 Task: Look for space in Jīnd, India from 9th June, 2023 to 16th June, 2023 for 2 adults in price range Rs.8000 to Rs.16000. Place can be entire place with 2 bedrooms having 2 beds and 1 bathroom. Property type can be house, flat, guest house. Booking option can be shelf check-in. Required host language is English.
Action: Mouse moved to (484, 127)
Screenshot: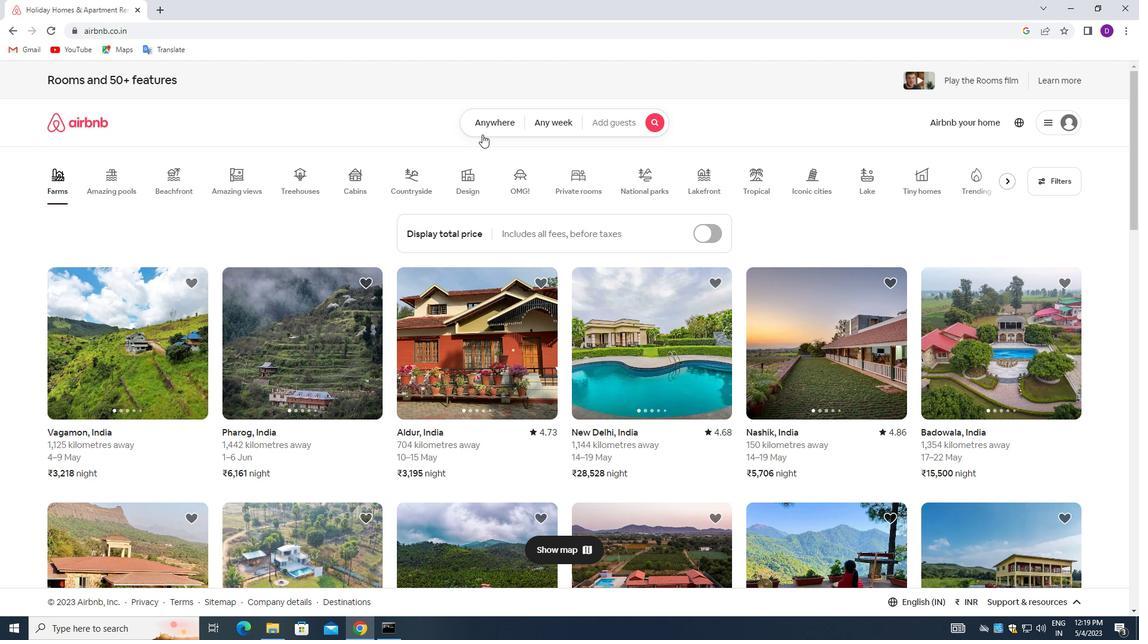 
Action: Mouse pressed left at (484, 127)
Screenshot: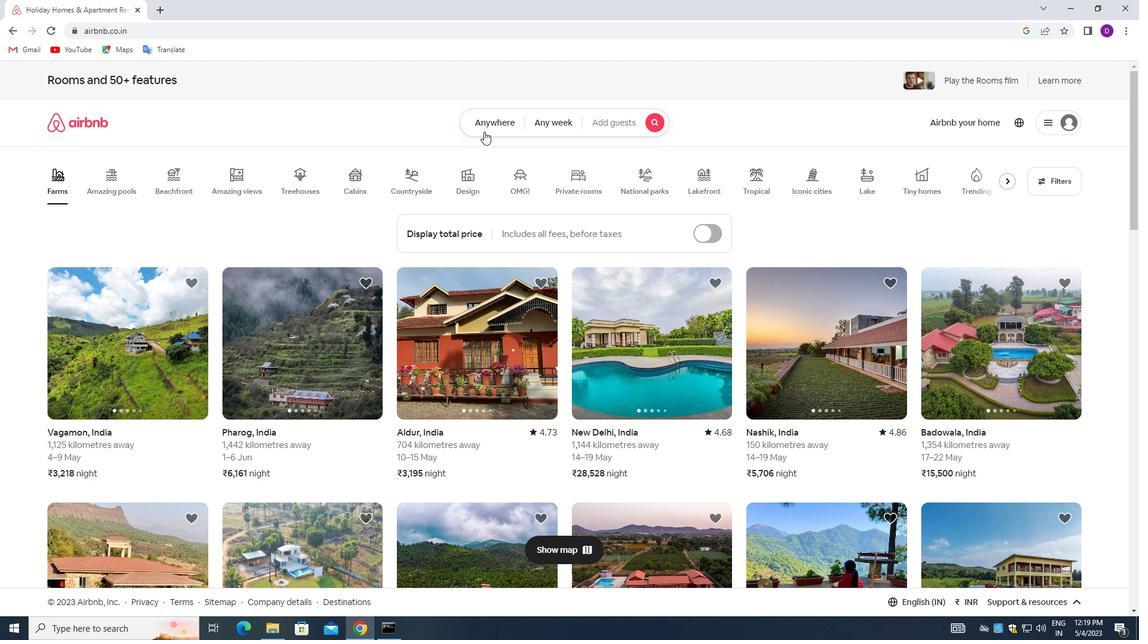 
Action: Mouse moved to (429, 170)
Screenshot: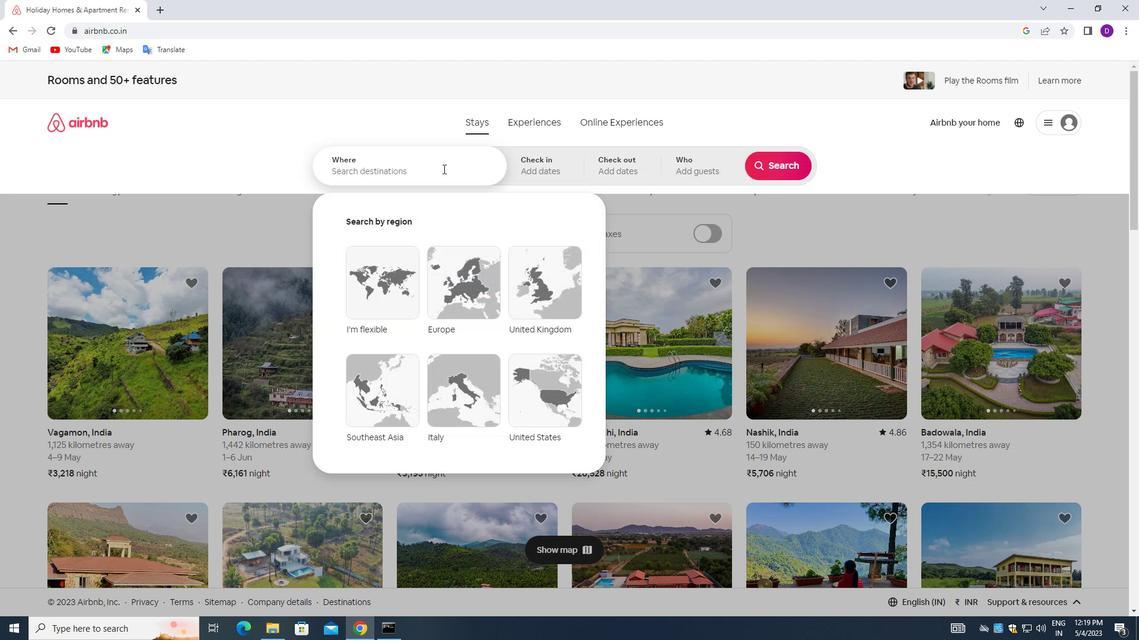 
Action: Mouse pressed left at (429, 170)
Screenshot: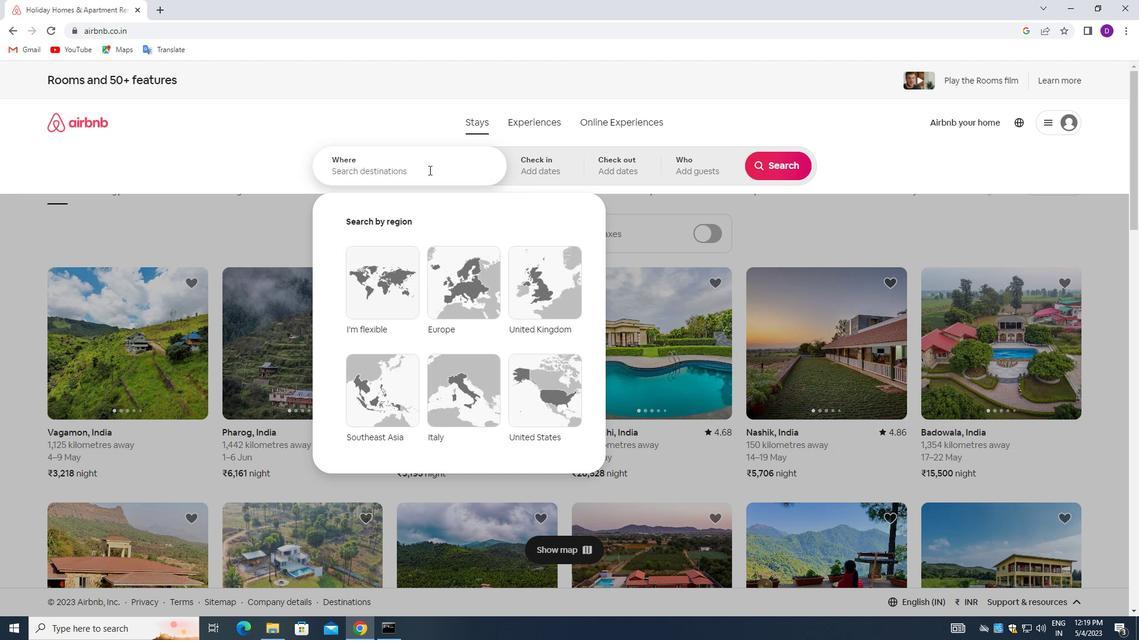 
Action: Mouse moved to (239, 147)
Screenshot: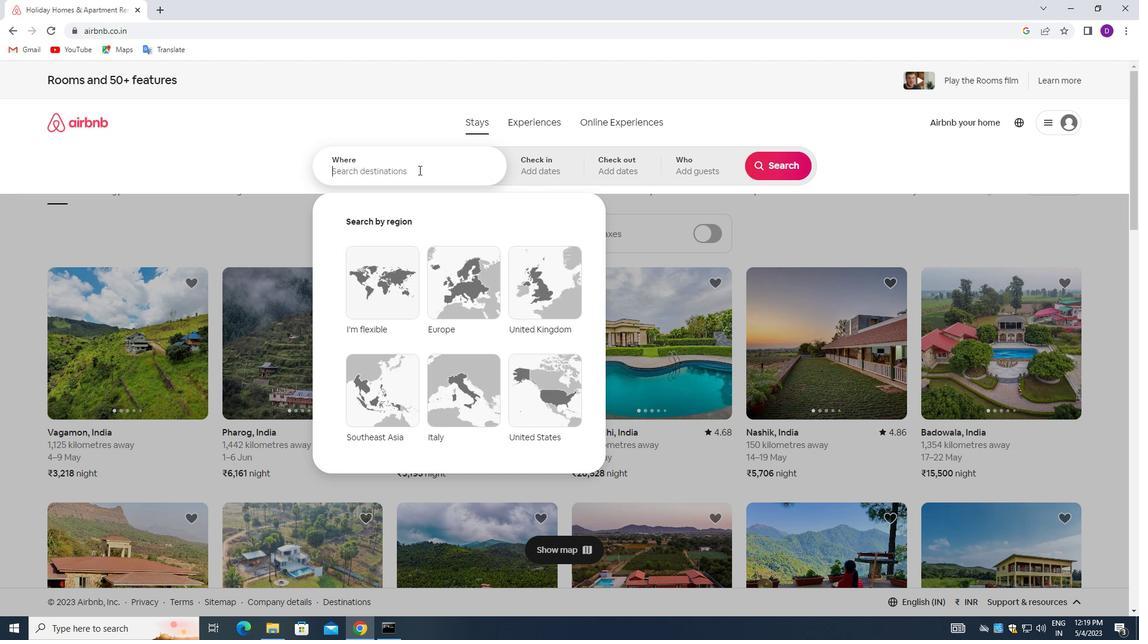 
Action: Key pressed <Key.shift>JIND,<Key.space><Key.shift>INDIA<Key.enter>
Screenshot: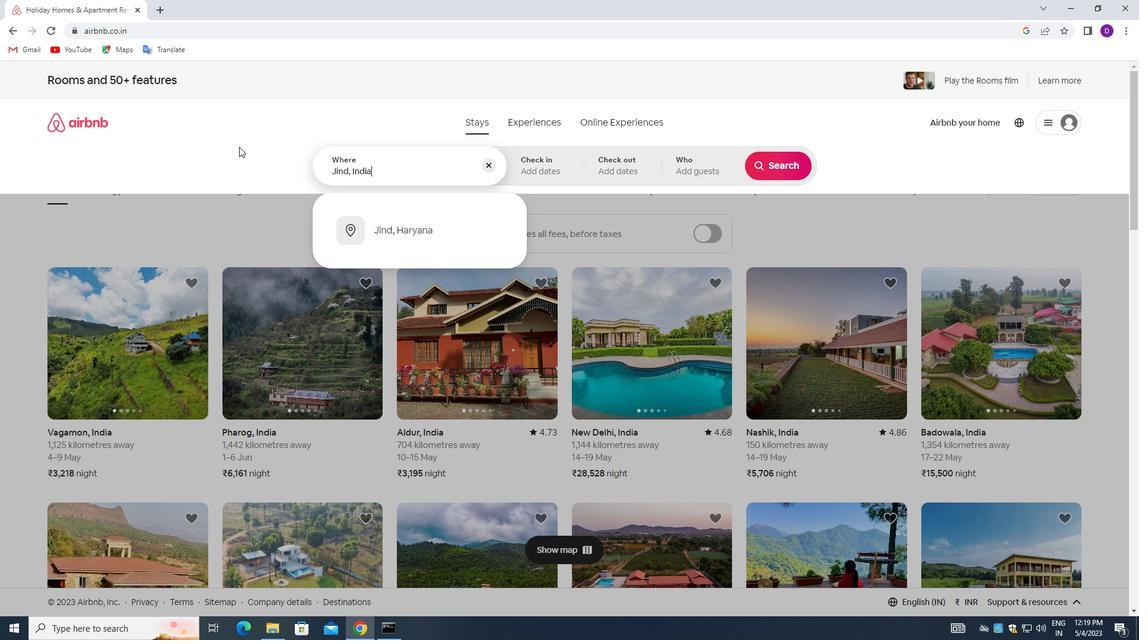 
Action: Mouse moved to (729, 332)
Screenshot: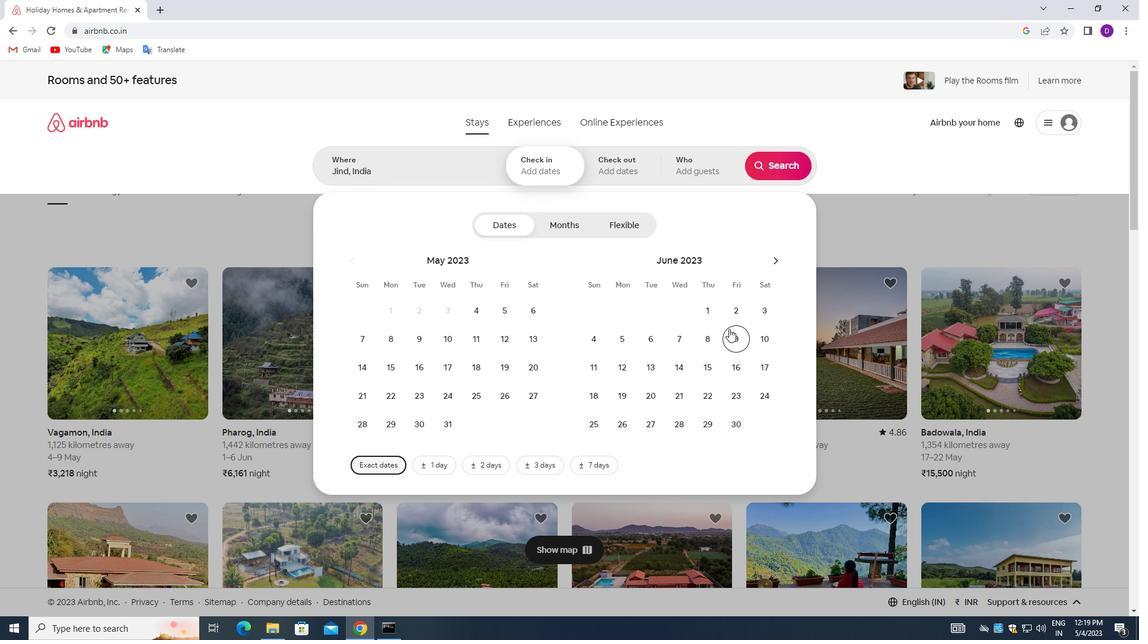 
Action: Mouse pressed left at (729, 332)
Screenshot: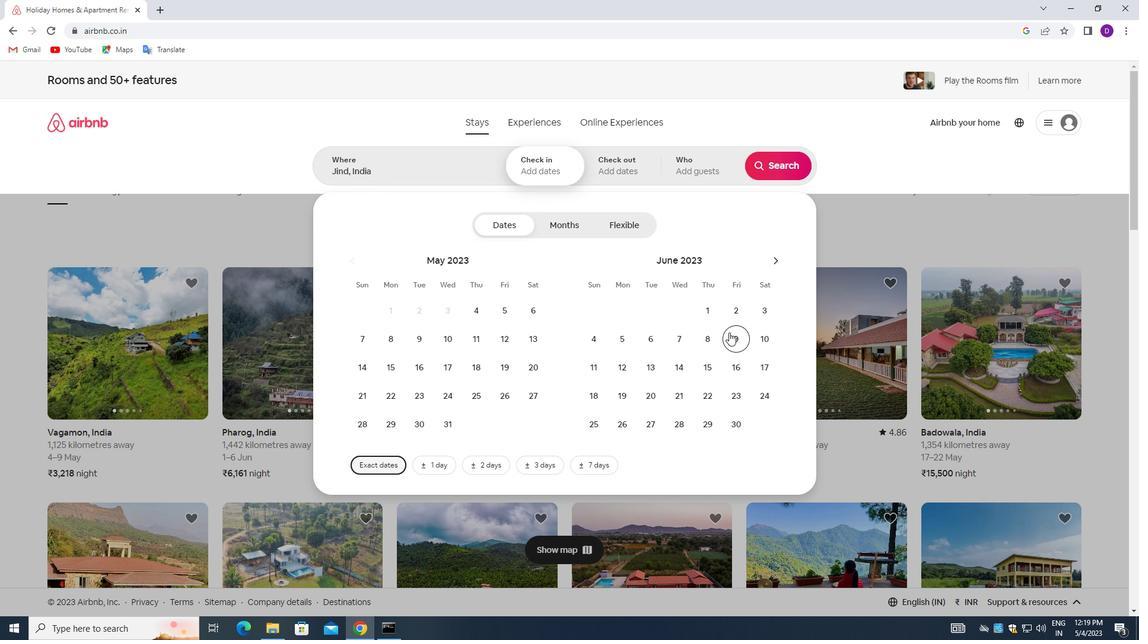 
Action: Mouse moved to (734, 361)
Screenshot: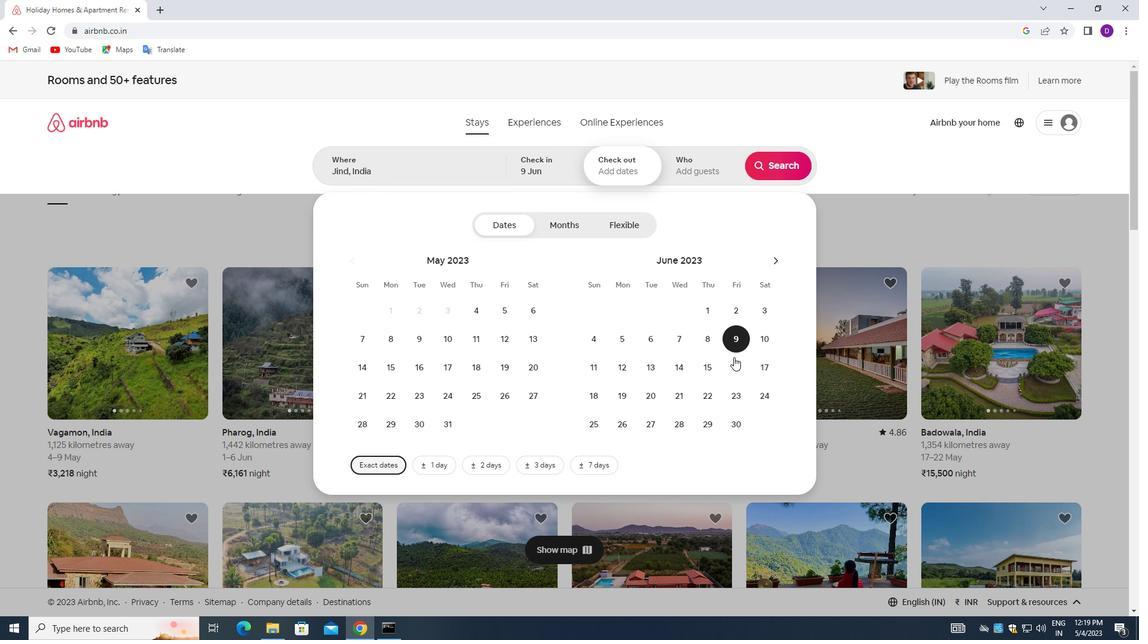 
Action: Mouse pressed left at (734, 361)
Screenshot: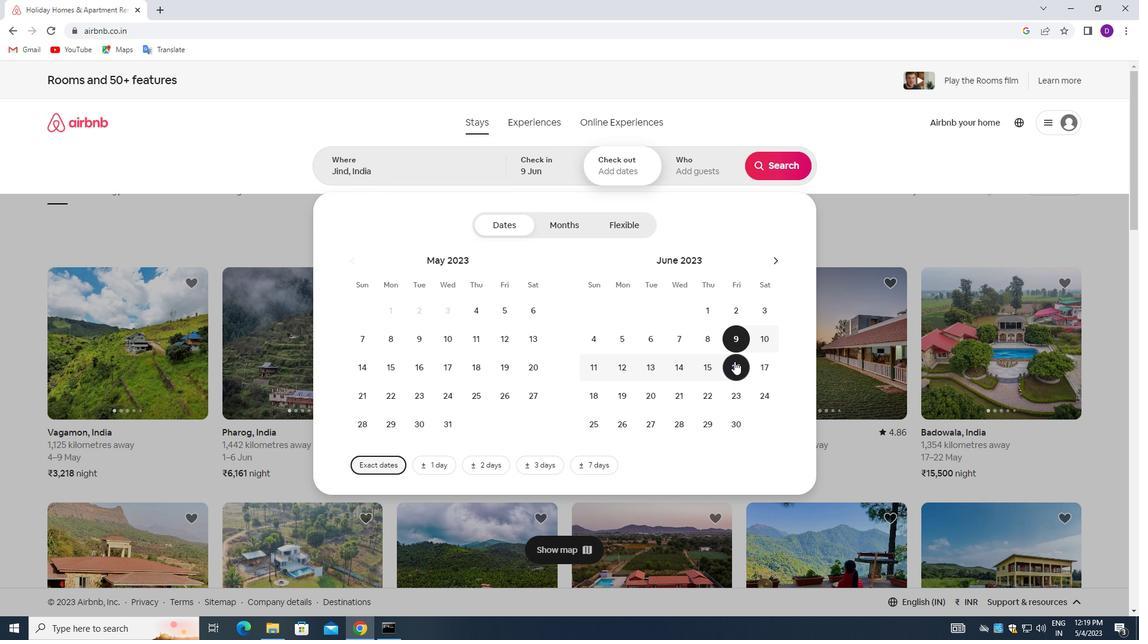 
Action: Mouse moved to (683, 166)
Screenshot: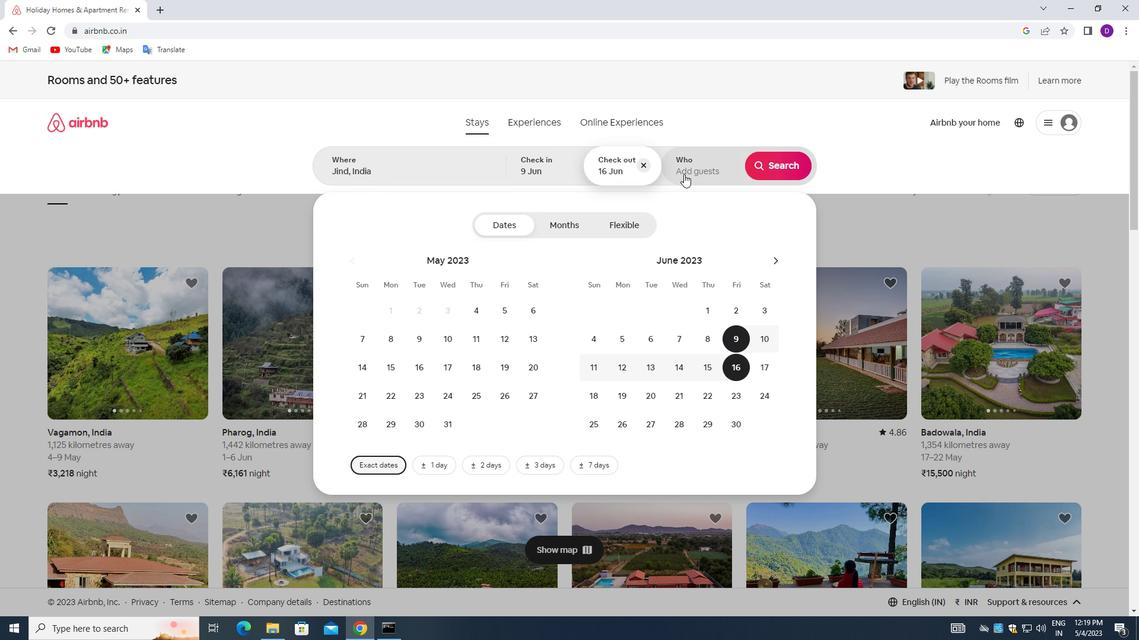 
Action: Mouse pressed left at (683, 166)
Screenshot: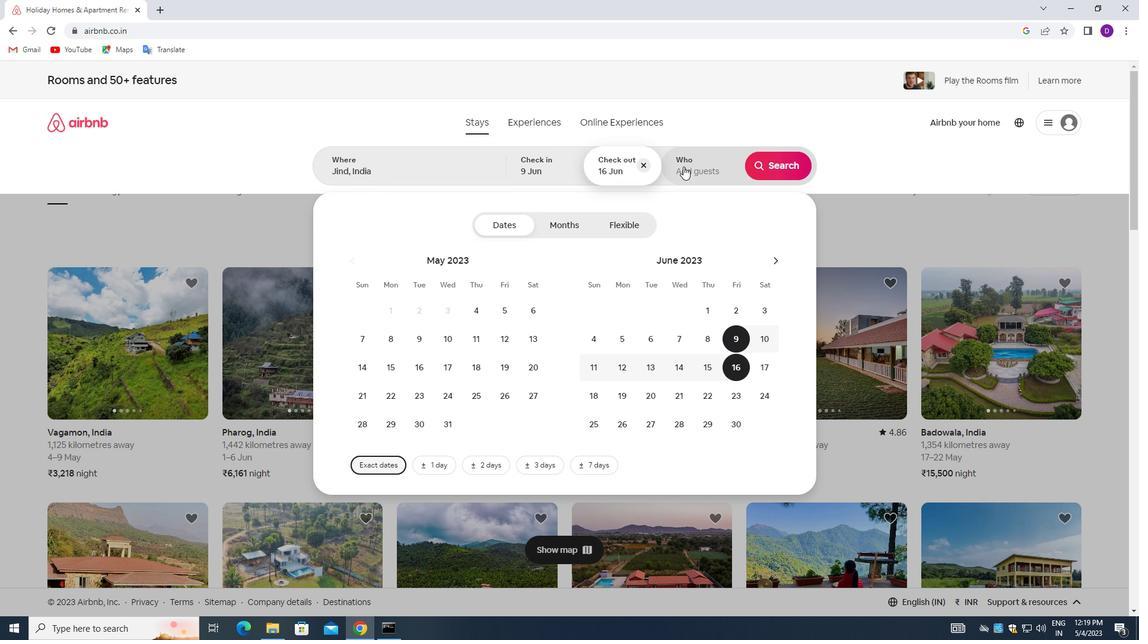 
Action: Mouse moved to (782, 230)
Screenshot: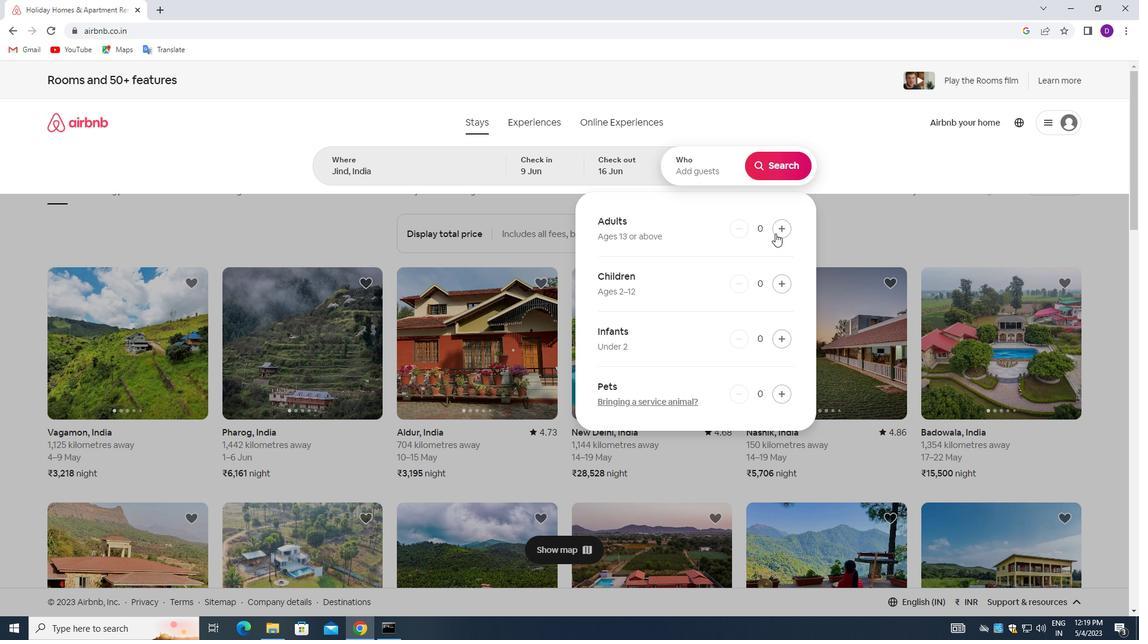 
Action: Mouse pressed left at (782, 230)
Screenshot: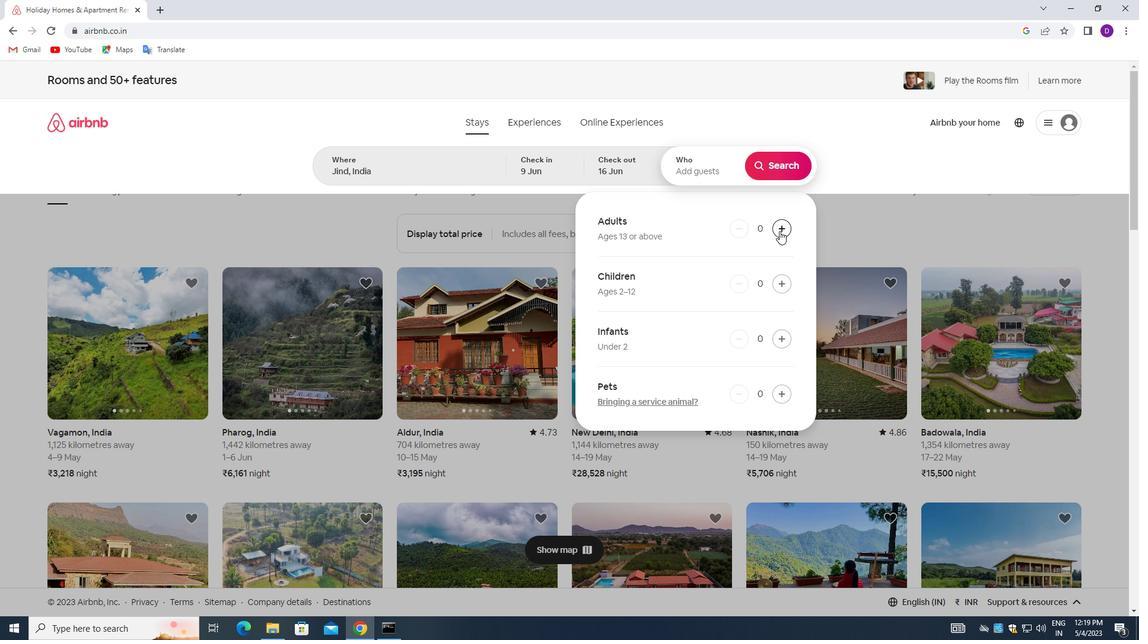 
Action: Mouse pressed left at (782, 230)
Screenshot: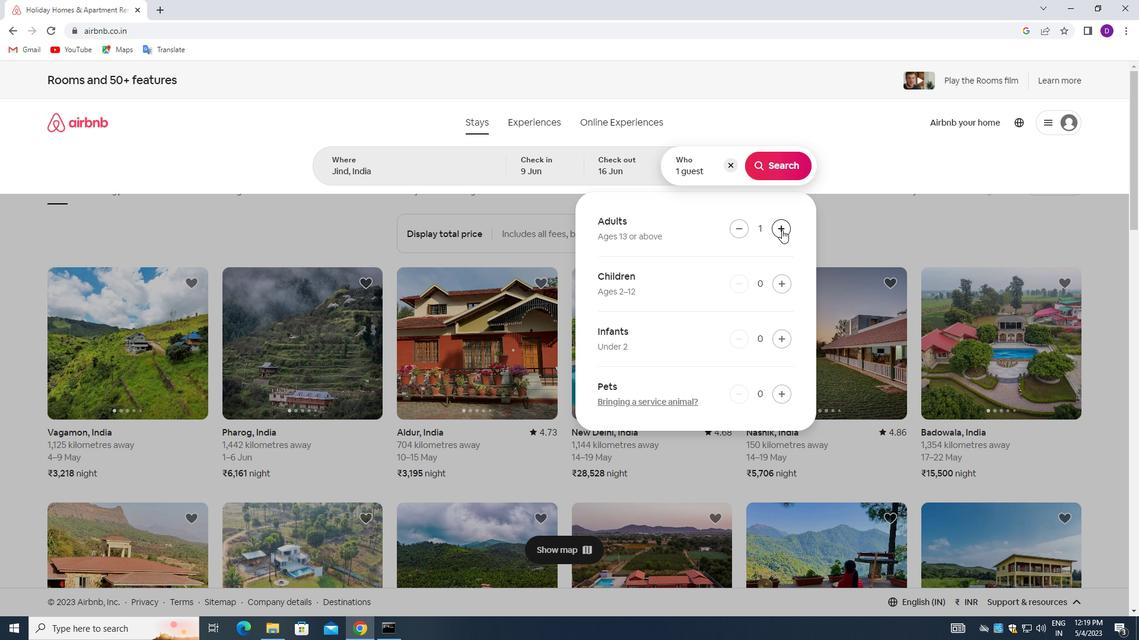 
Action: Mouse moved to (782, 168)
Screenshot: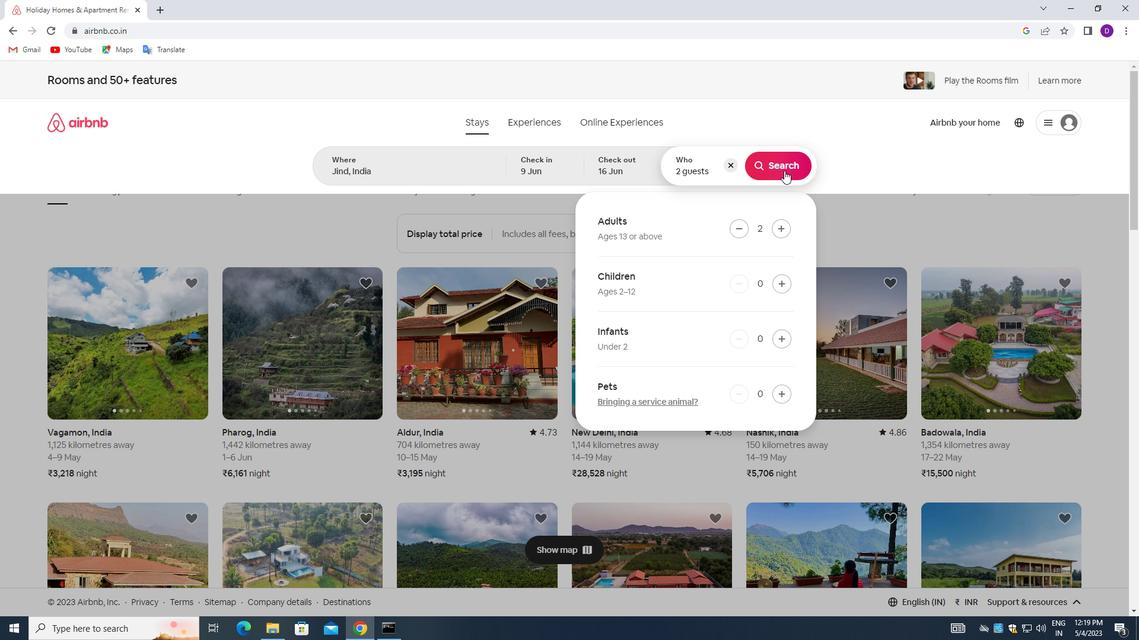 
Action: Mouse pressed left at (782, 168)
Screenshot: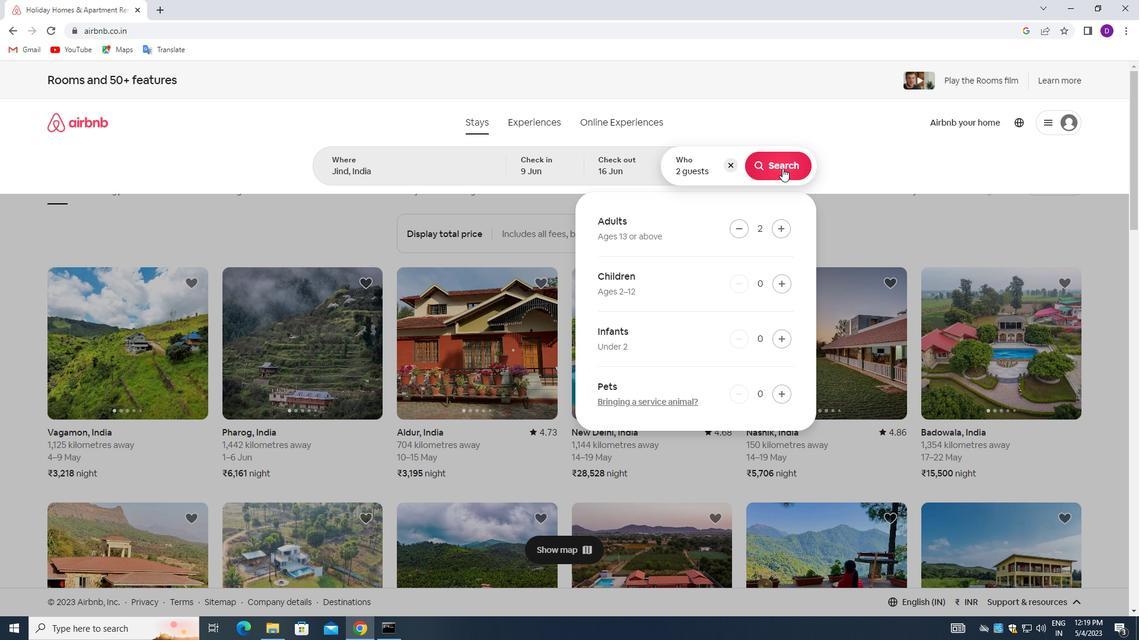 
Action: Mouse moved to (1073, 134)
Screenshot: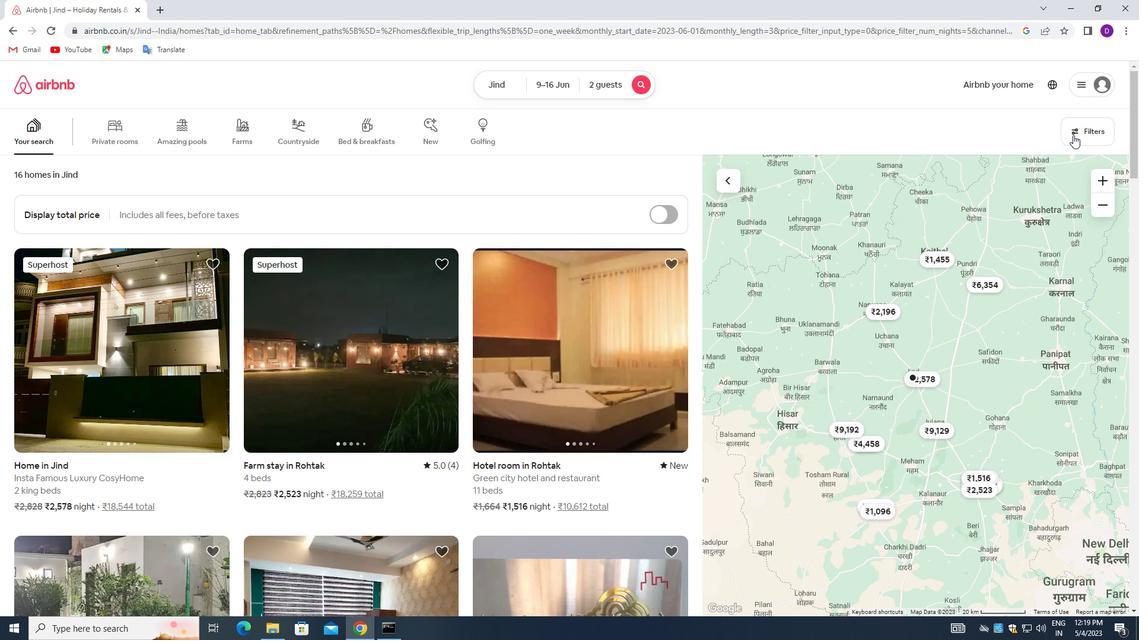 
Action: Mouse pressed left at (1073, 134)
Screenshot: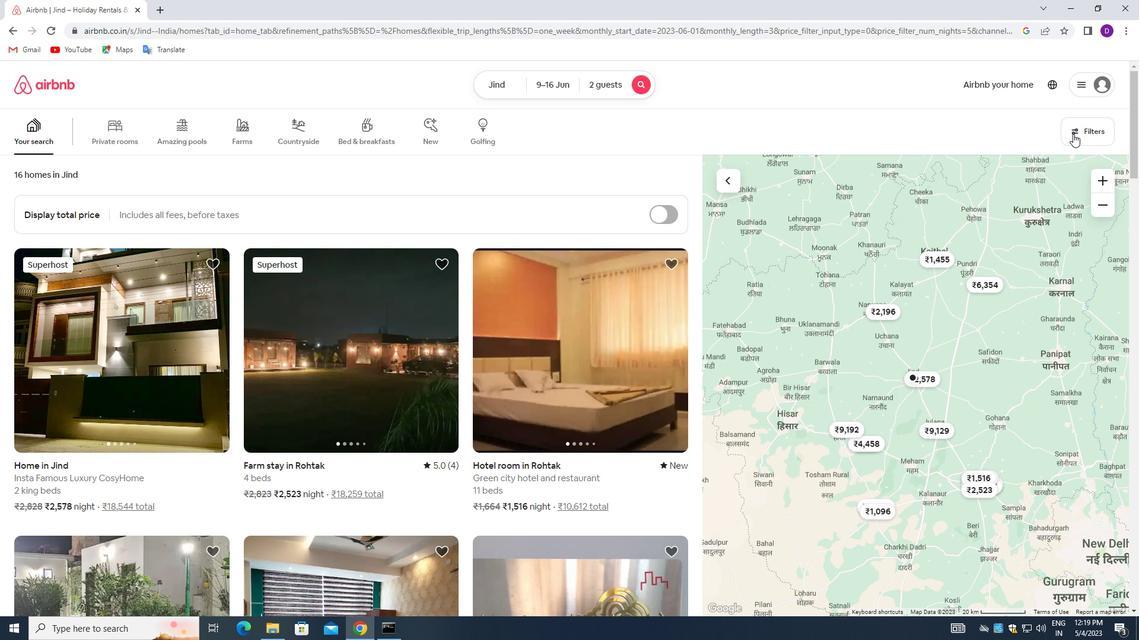 
Action: Mouse moved to (414, 283)
Screenshot: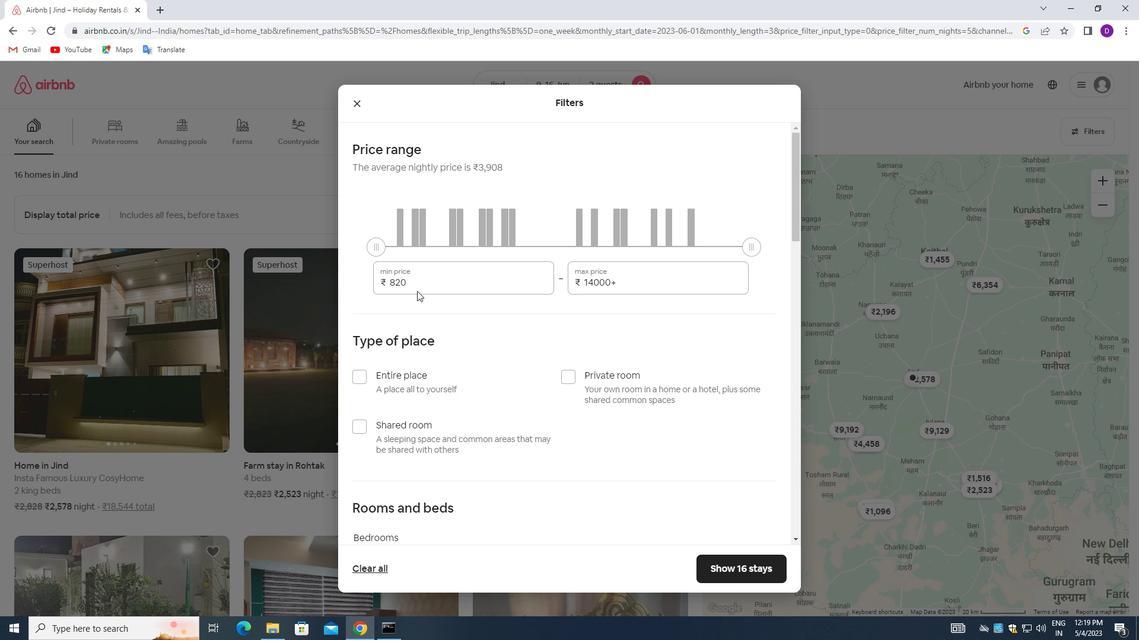 
Action: Mouse pressed left at (414, 283)
Screenshot: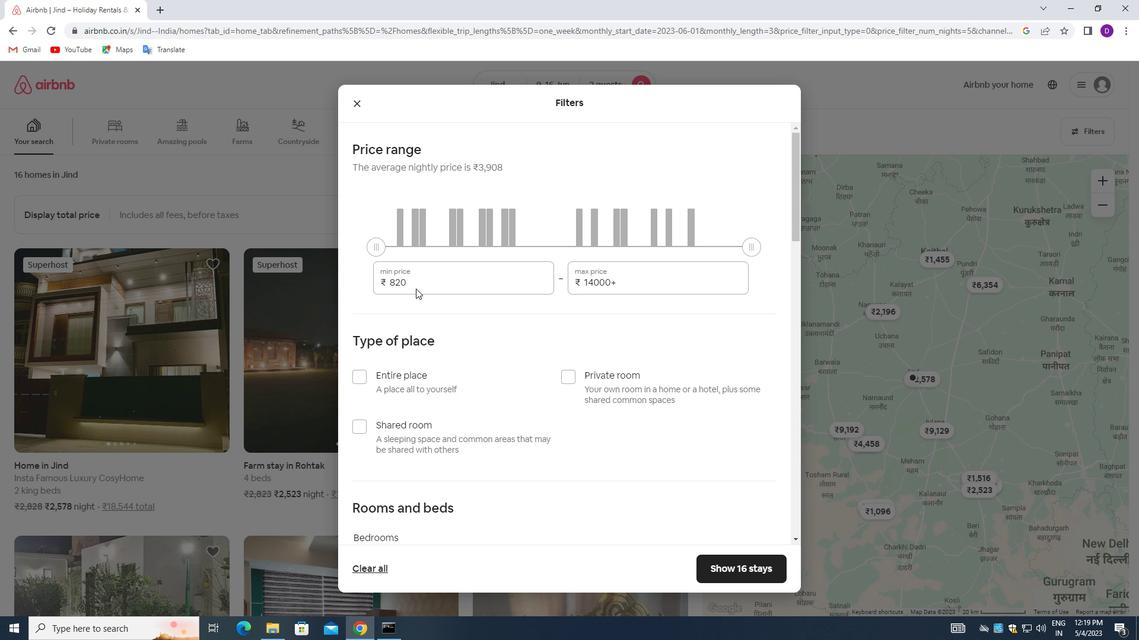 
Action: Mouse pressed left at (414, 283)
Screenshot: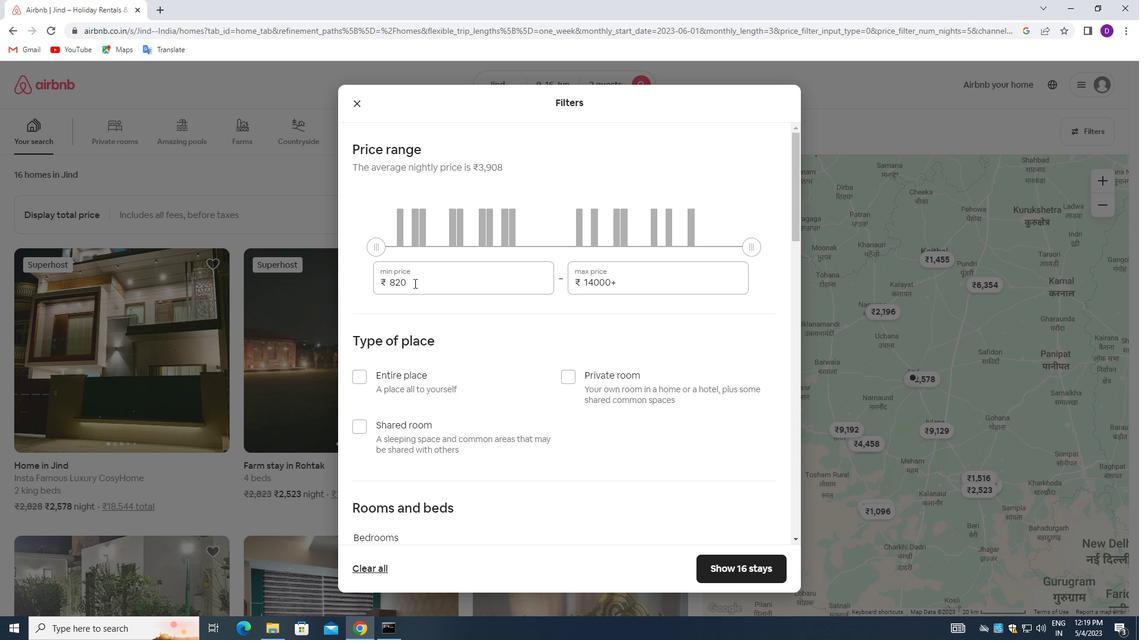 
Action: Mouse moved to (414, 283)
Screenshot: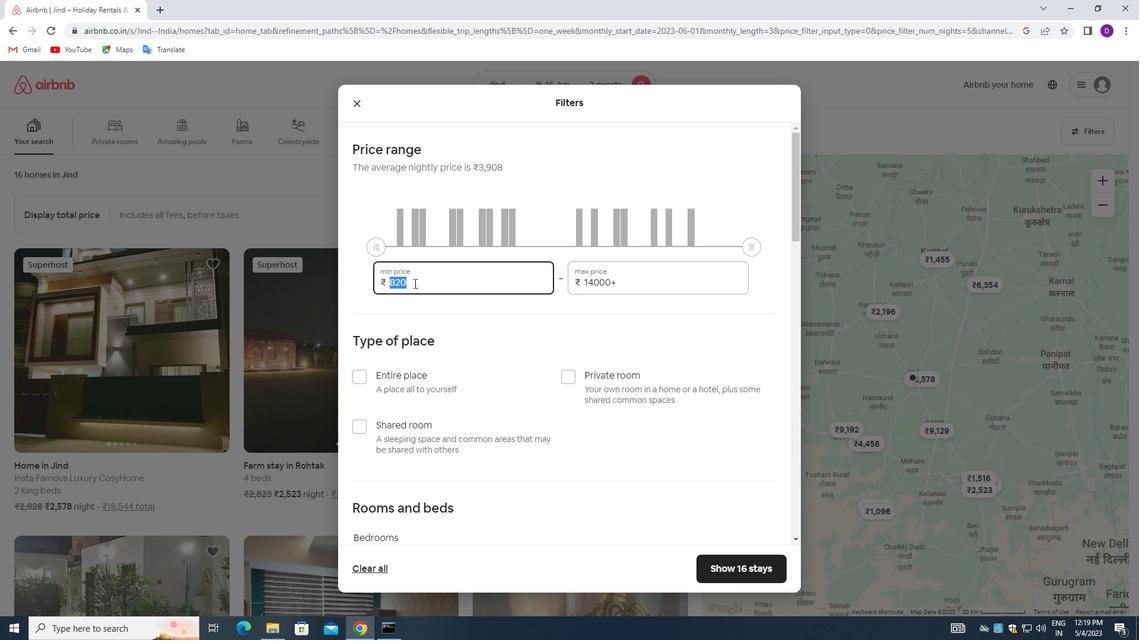 
Action: Key pressed 8000<Key.tab>16000
Screenshot: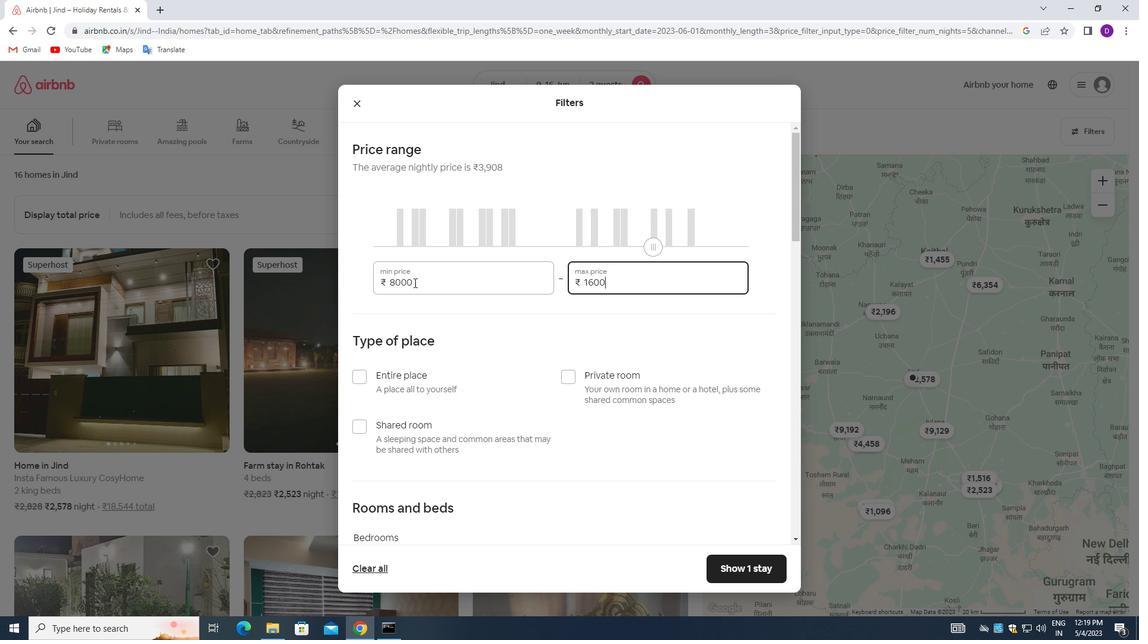 
Action: Mouse moved to (360, 373)
Screenshot: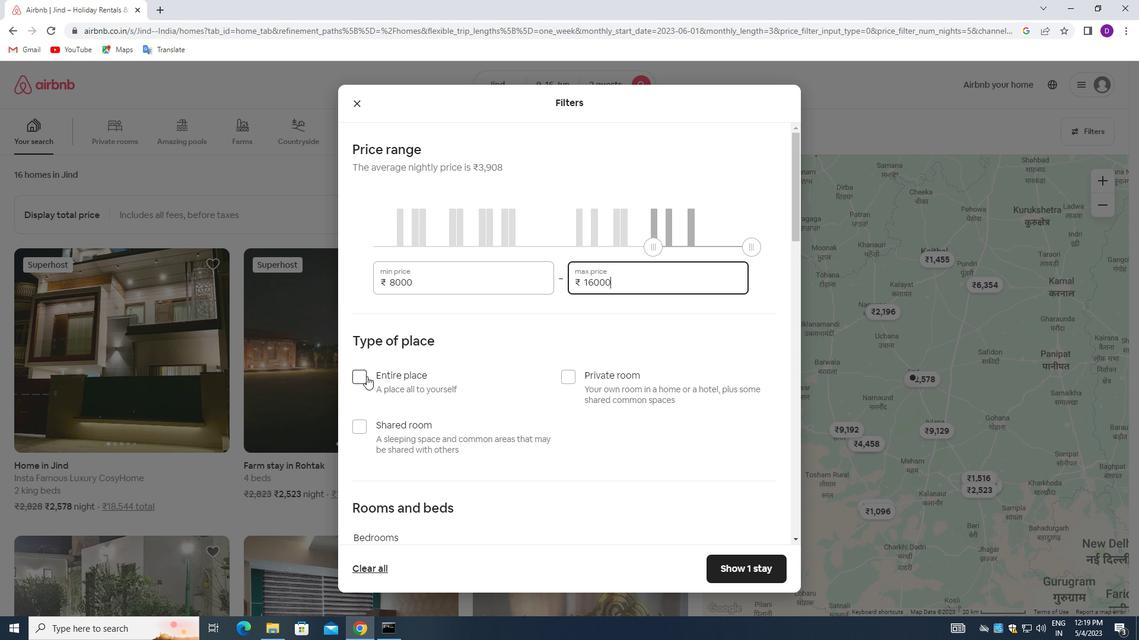 
Action: Mouse pressed left at (360, 373)
Screenshot: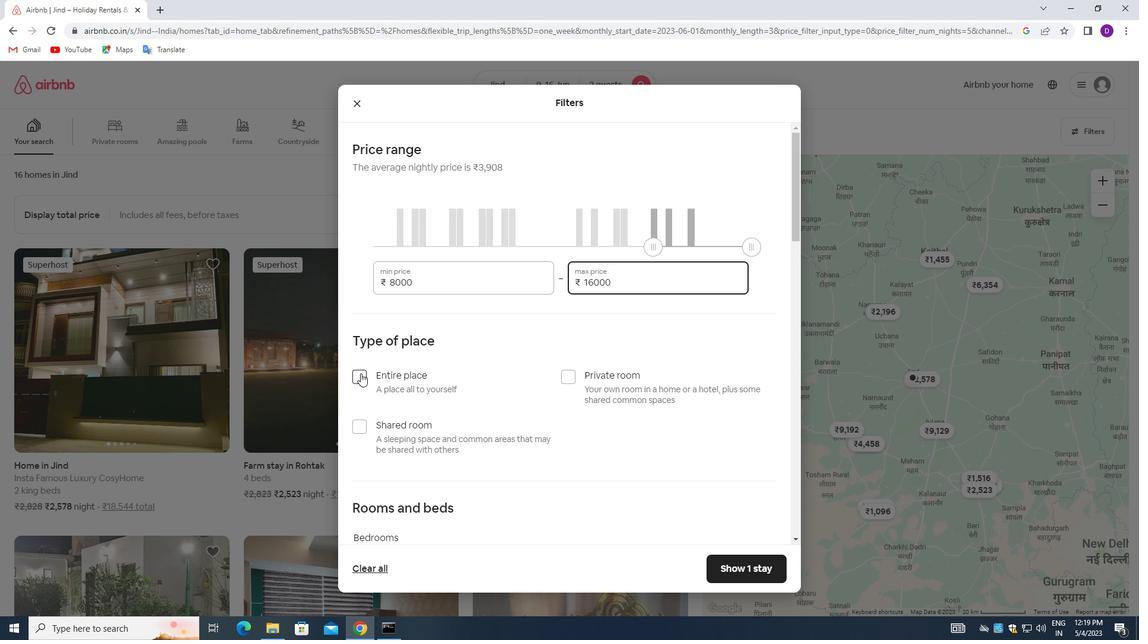 
Action: Mouse moved to (468, 377)
Screenshot: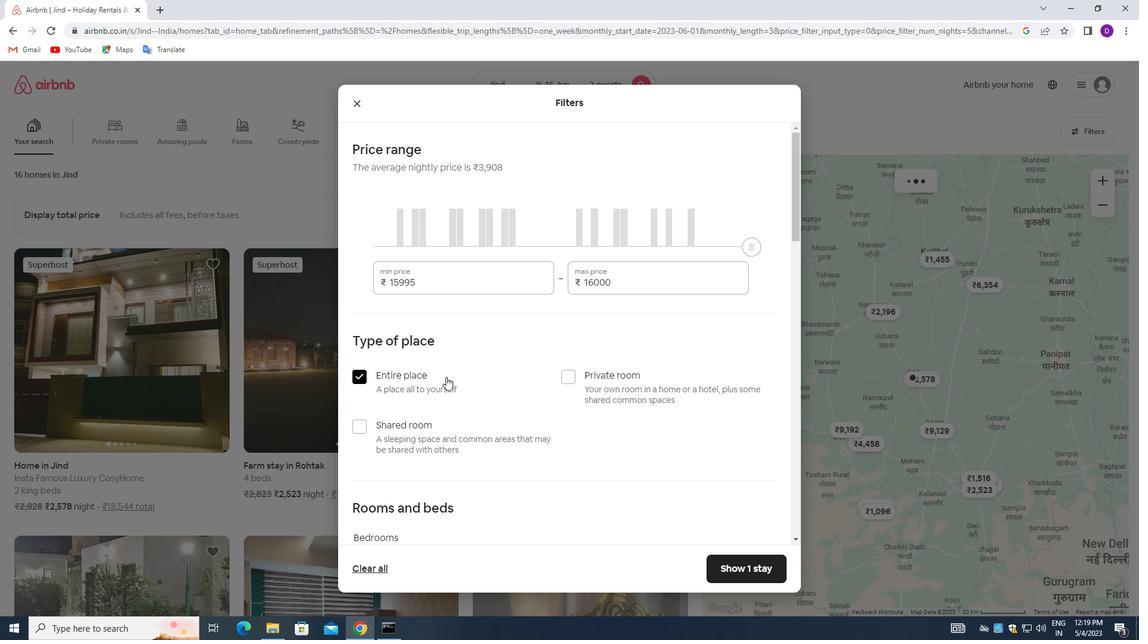 
Action: Mouse scrolled (468, 376) with delta (0, 0)
Screenshot: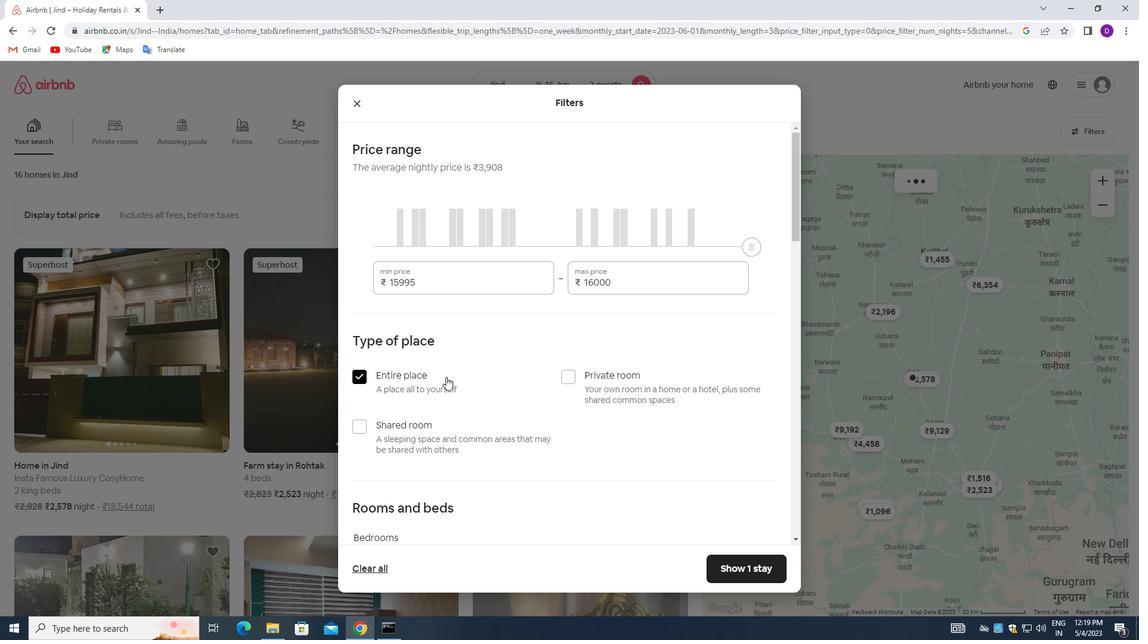 
Action: Mouse scrolled (468, 376) with delta (0, 0)
Screenshot: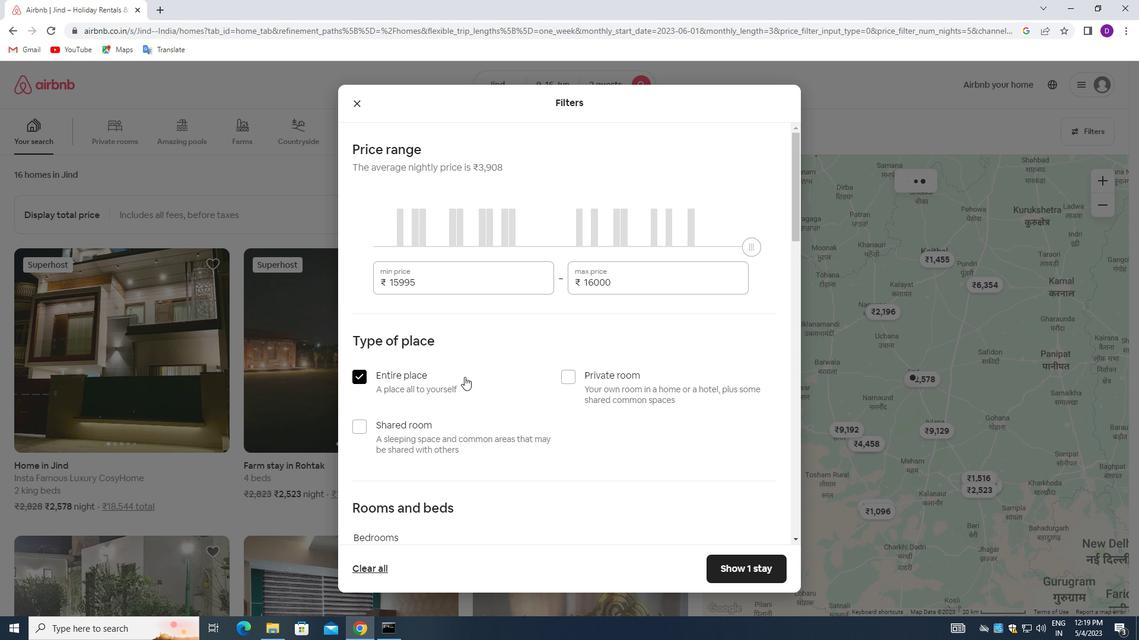 
Action: Mouse moved to (468, 378)
Screenshot: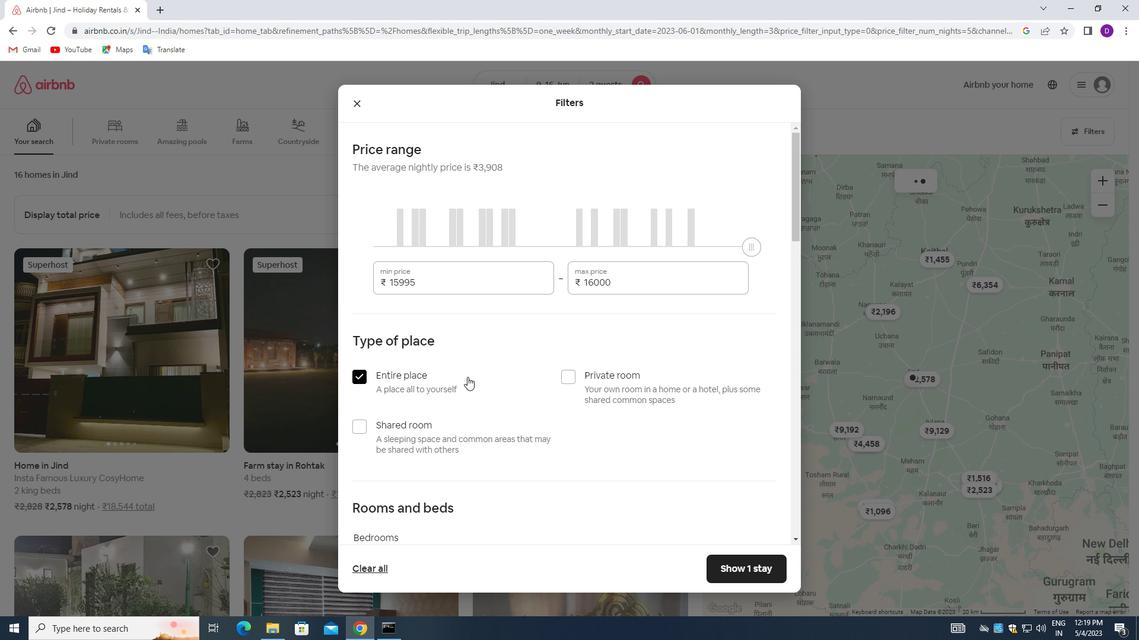 
Action: Mouse scrolled (468, 377) with delta (0, 0)
Screenshot: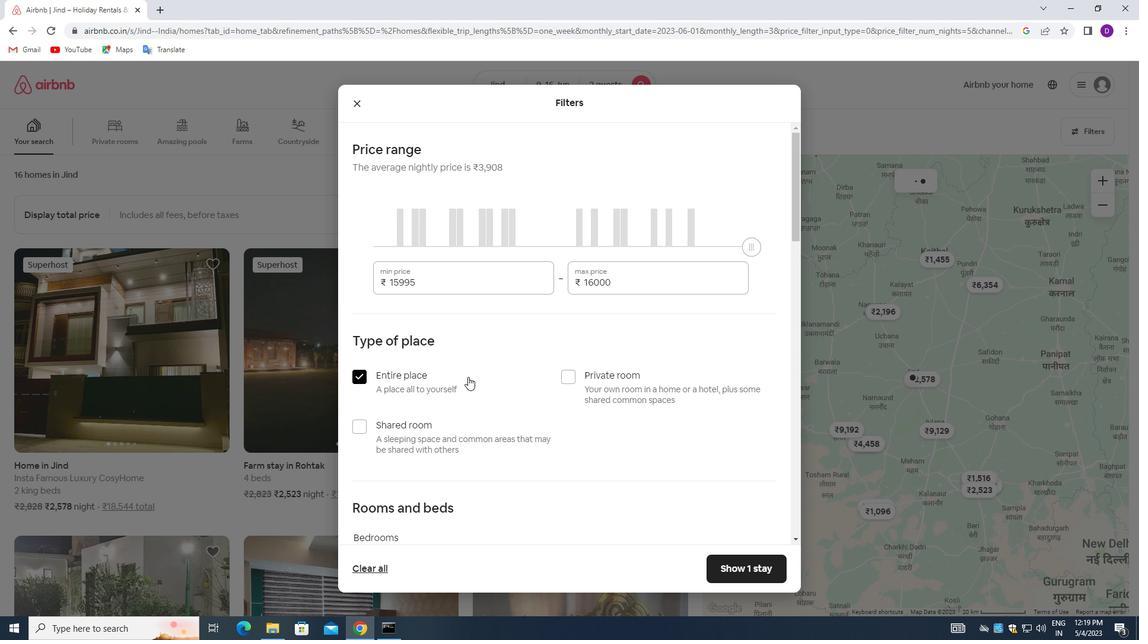 
Action: Mouse scrolled (468, 377) with delta (0, 0)
Screenshot: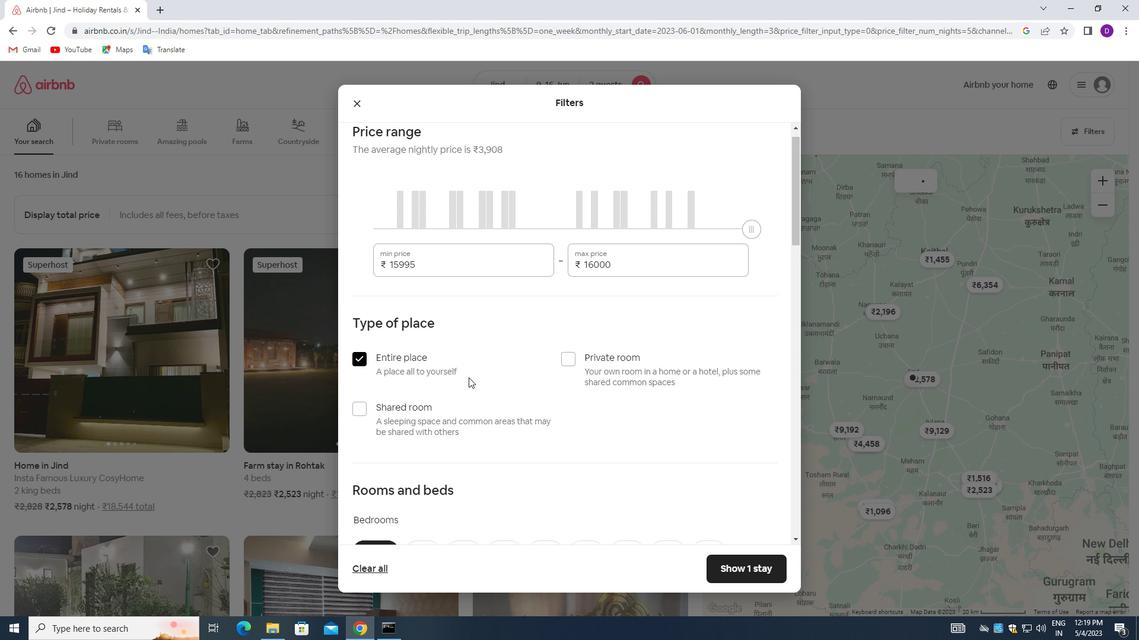
Action: Mouse moved to (465, 379)
Screenshot: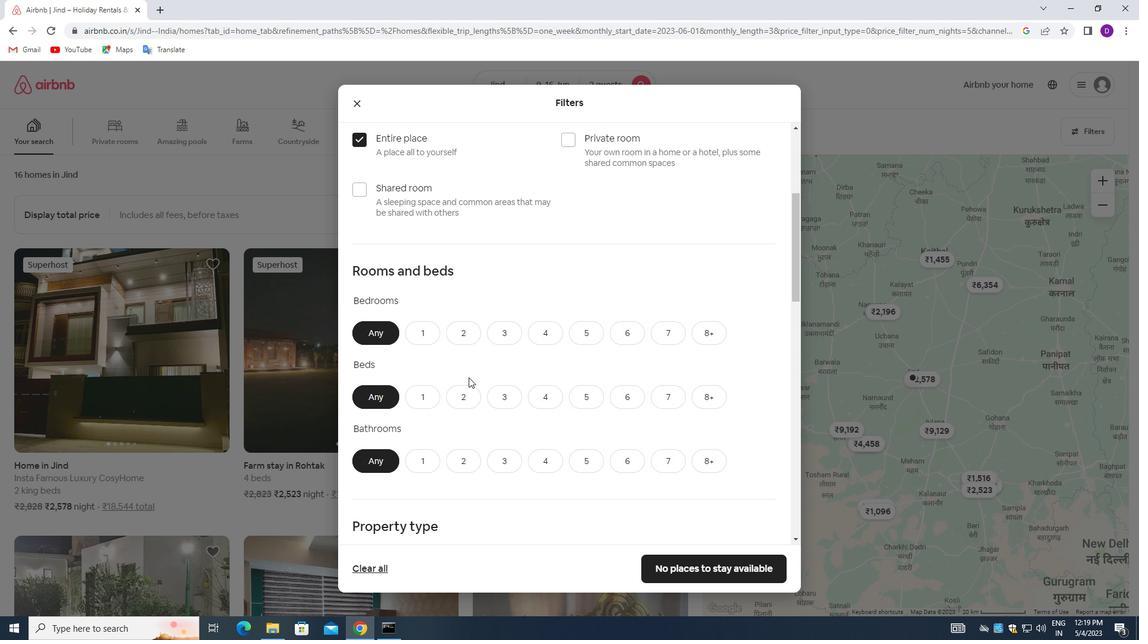 
Action: Mouse scrolled (465, 379) with delta (0, 0)
Screenshot: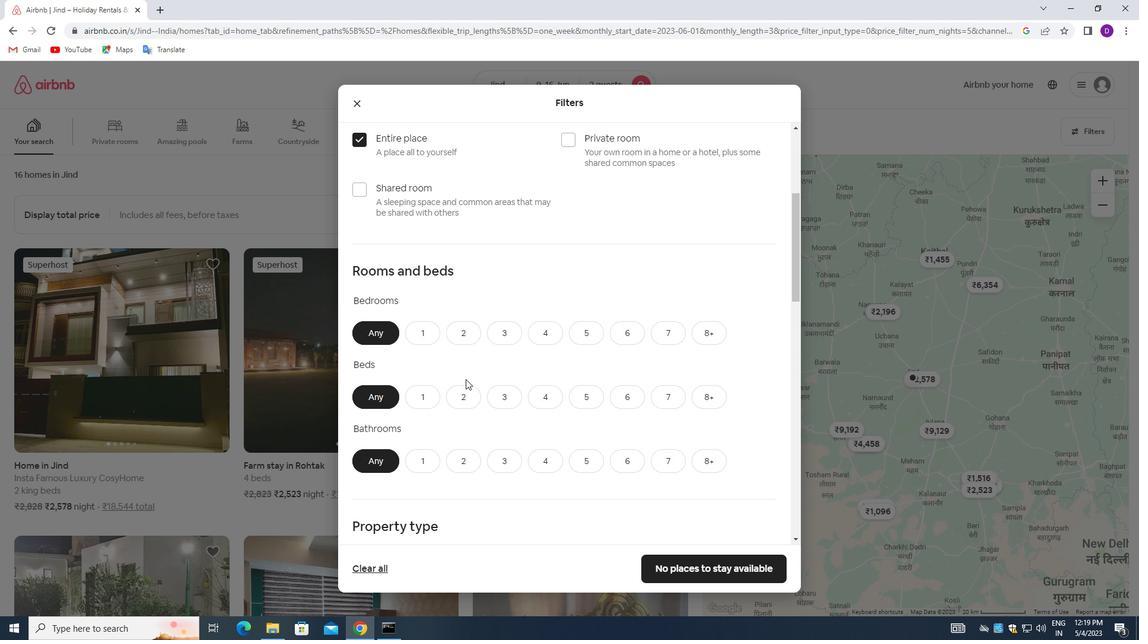 
Action: Mouse moved to (461, 283)
Screenshot: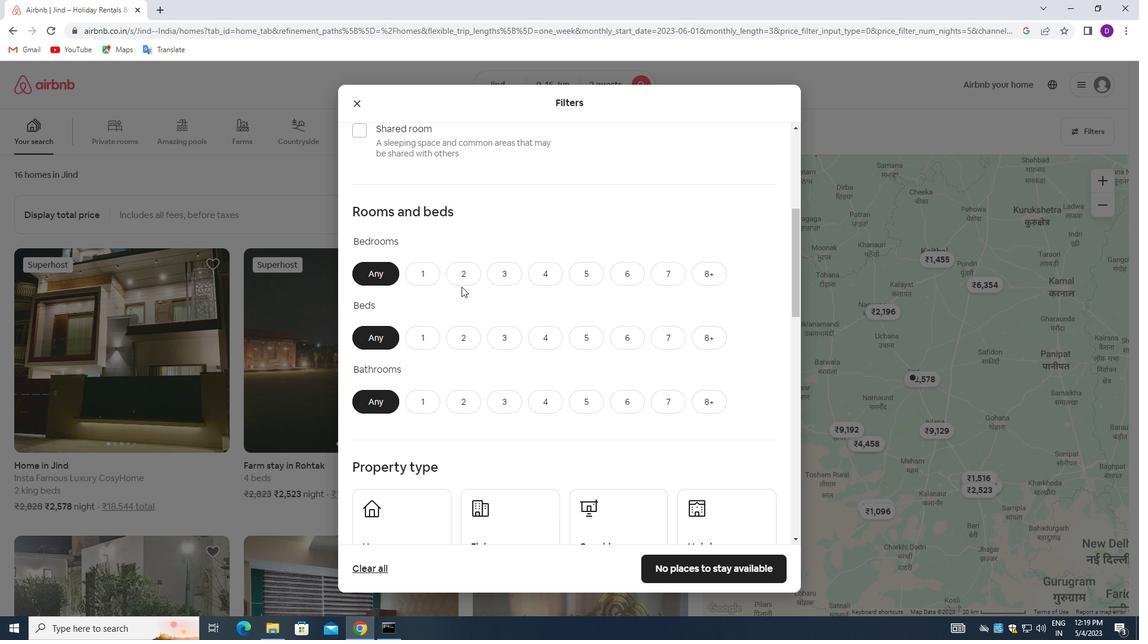
Action: Mouse pressed left at (461, 283)
Screenshot: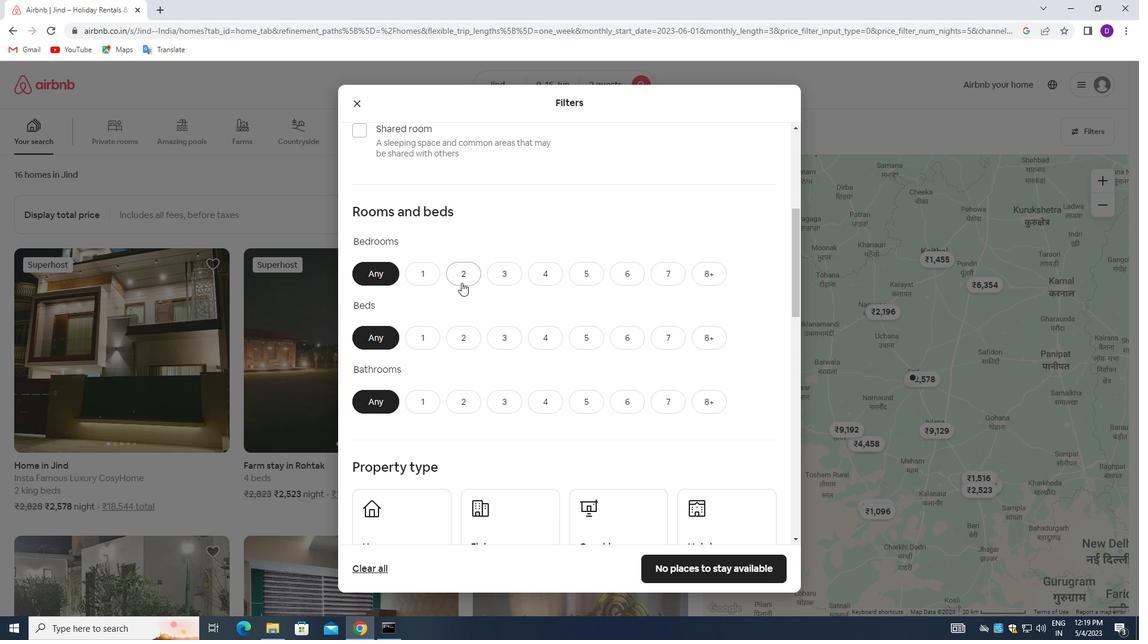 
Action: Mouse moved to (461, 330)
Screenshot: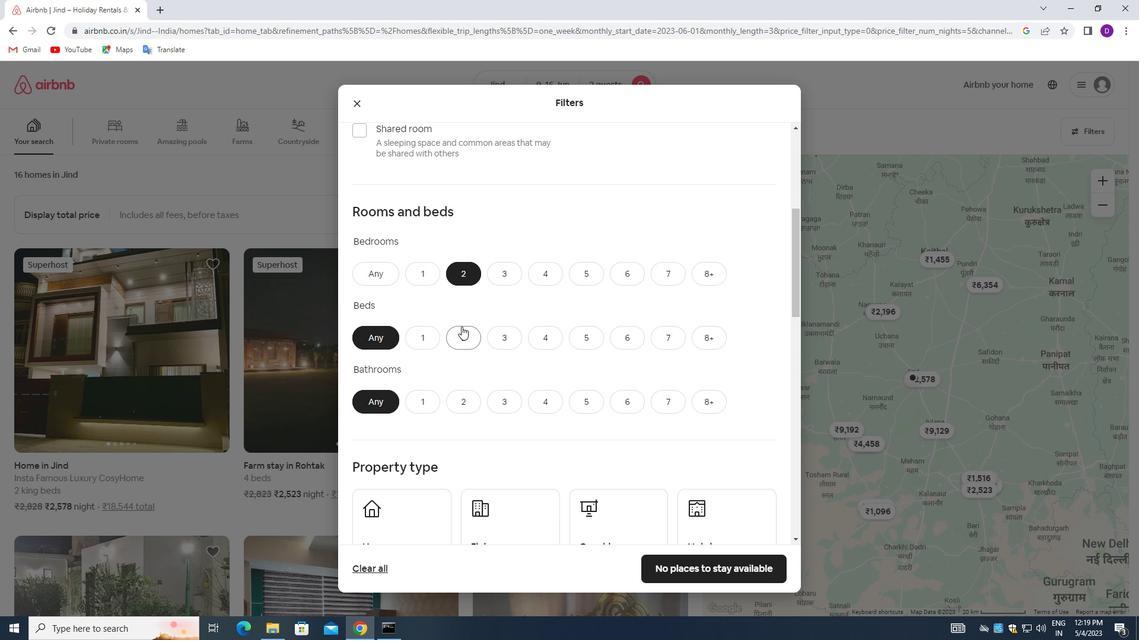 
Action: Mouse pressed left at (461, 330)
Screenshot: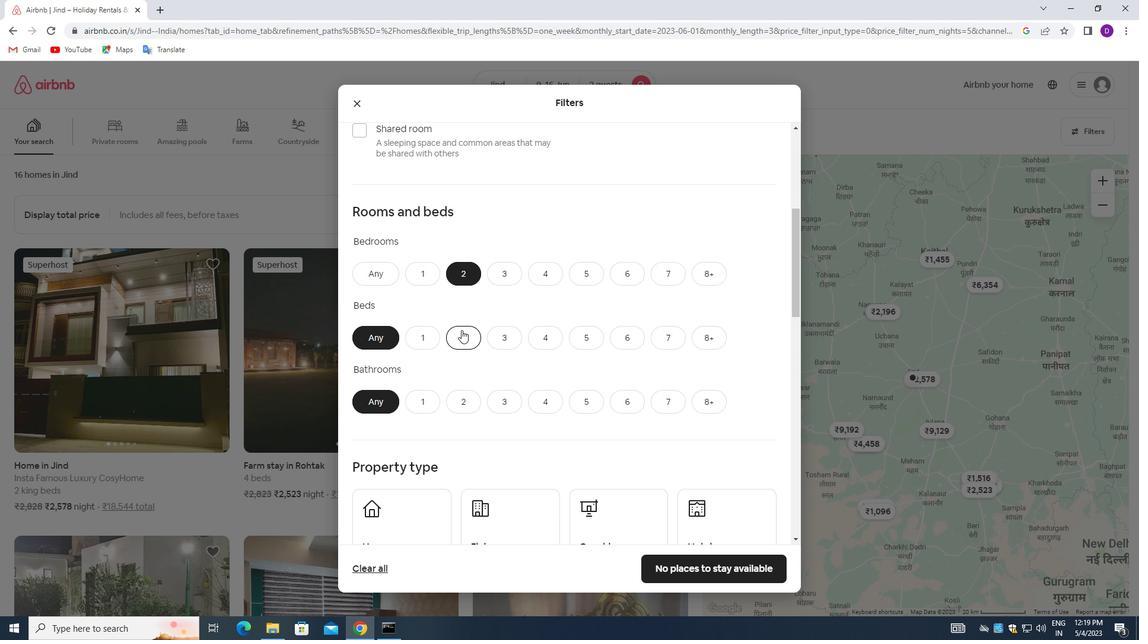 
Action: Mouse moved to (415, 400)
Screenshot: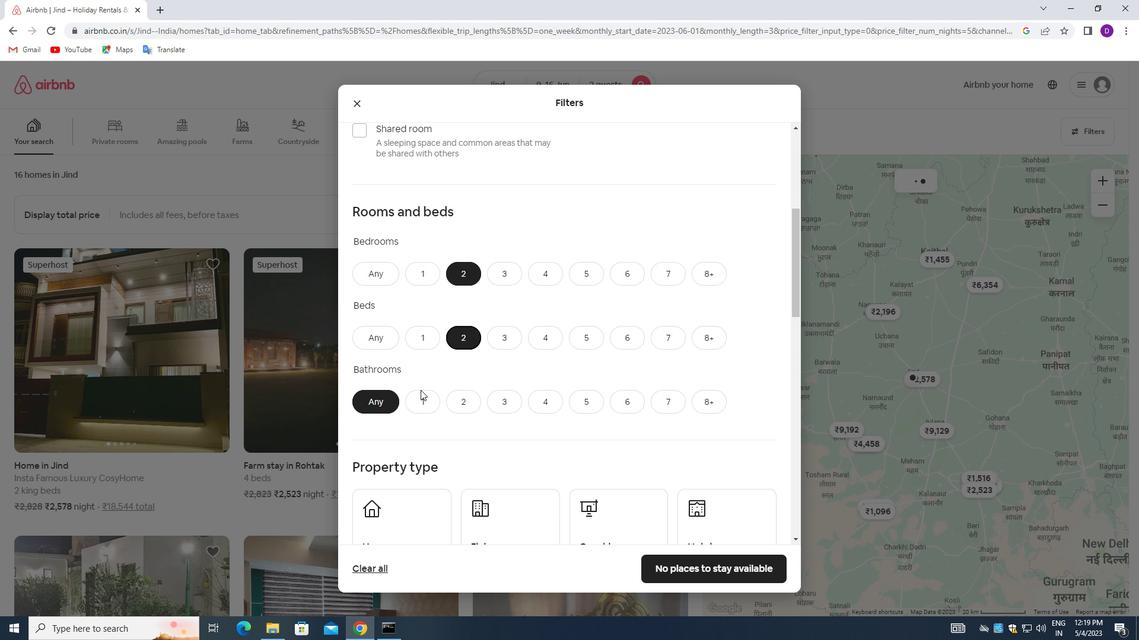 
Action: Mouse pressed left at (415, 400)
Screenshot: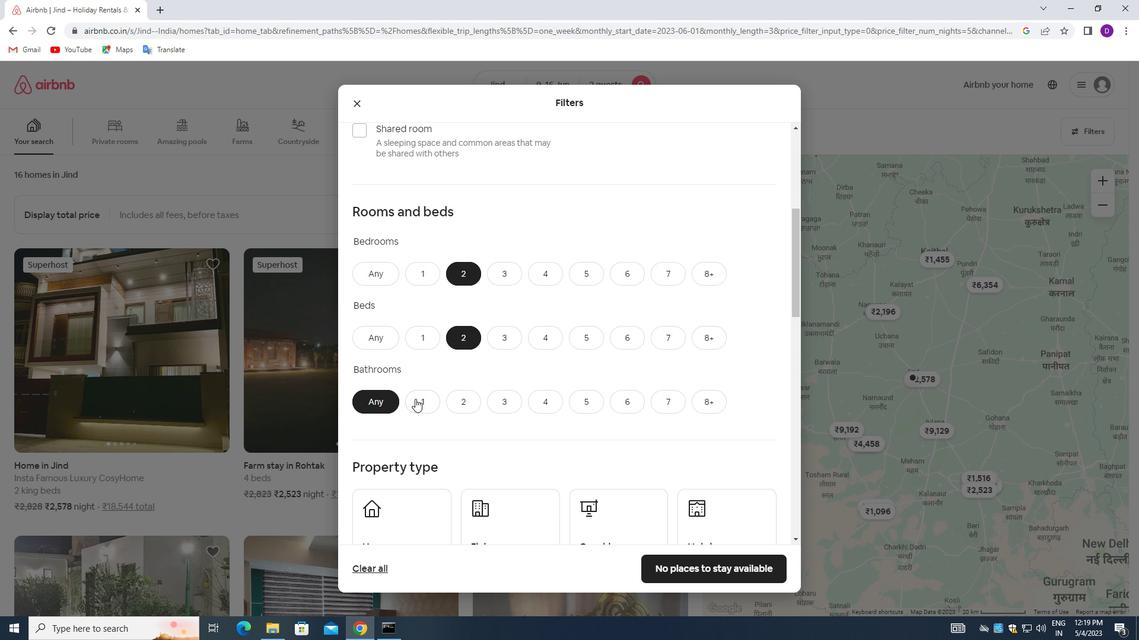 
Action: Mouse moved to (449, 402)
Screenshot: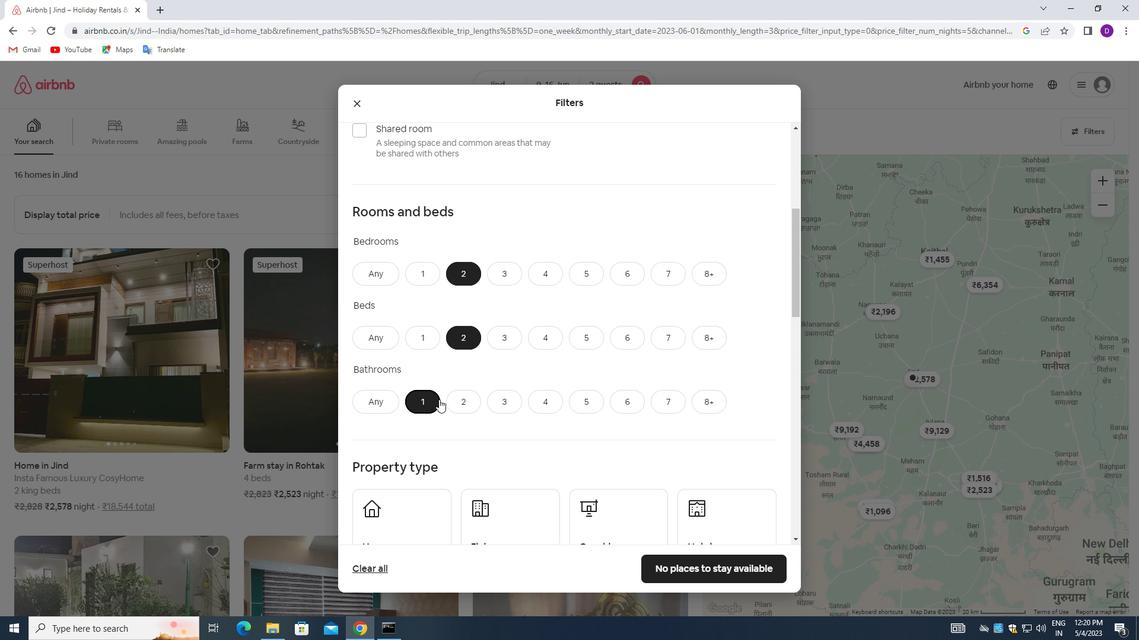 
Action: Mouse scrolled (449, 402) with delta (0, 0)
Screenshot: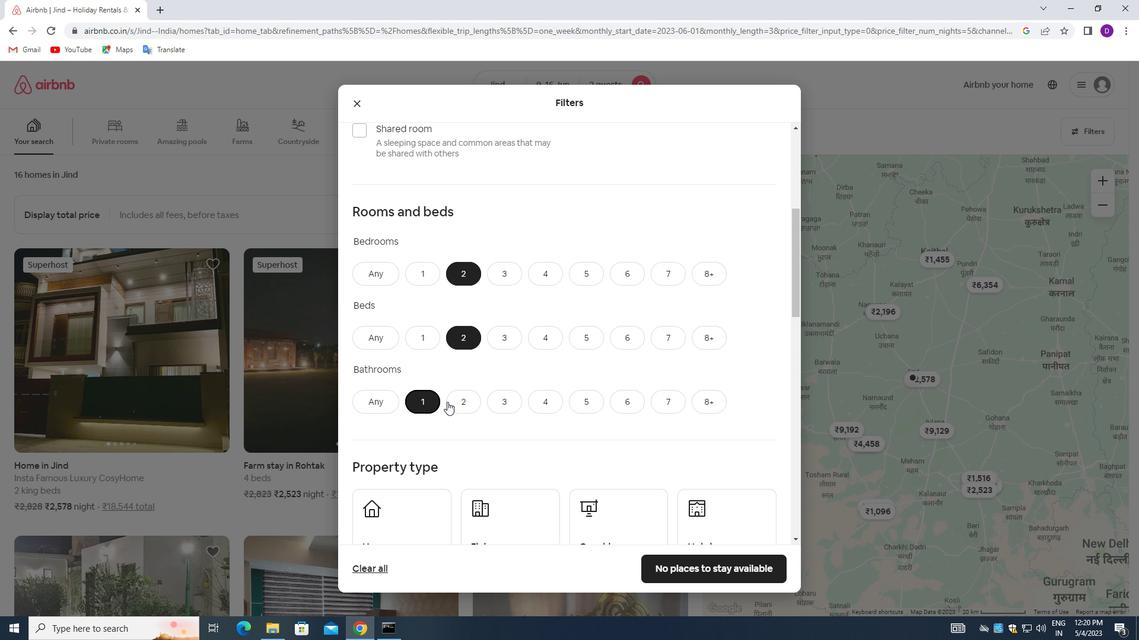 
Action: Mouse scrolled (449, 402) with delta (0, 0)
Screenshot: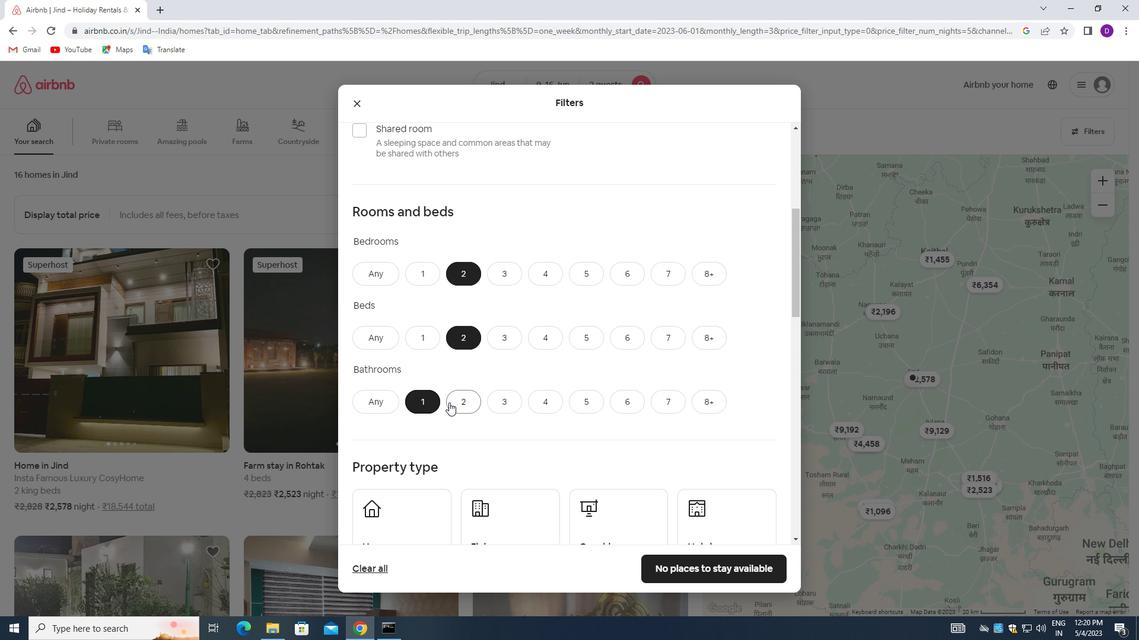 
Action: Mouse scrolled (449, 402) with delta (0, 0)
Screenshot: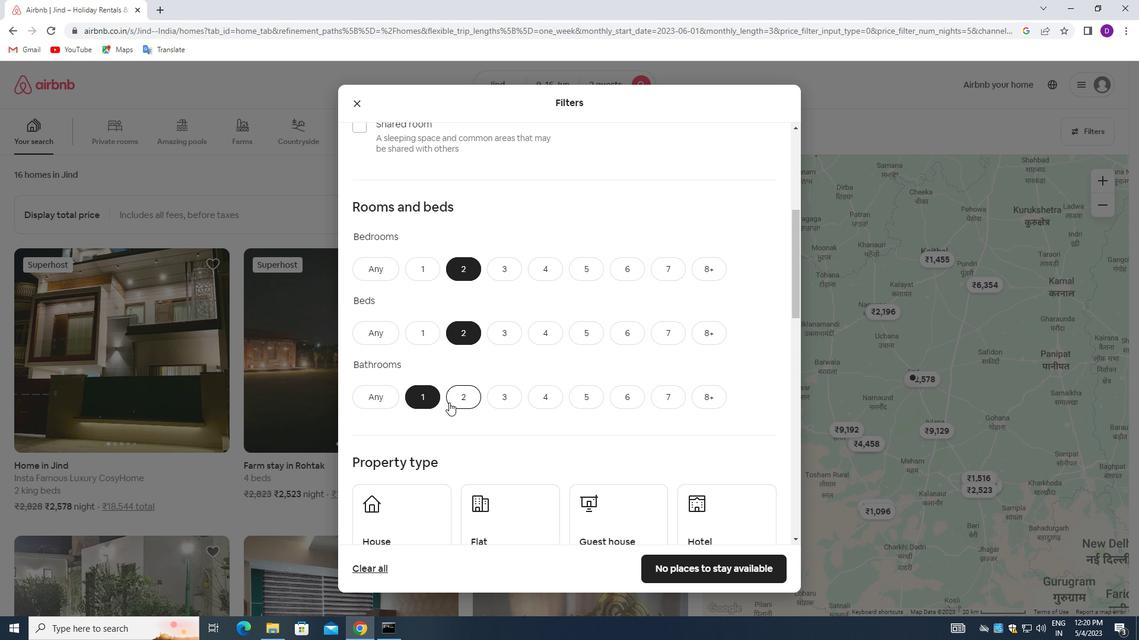 
Action: Mouse moved to (414, 351)
Screenshot: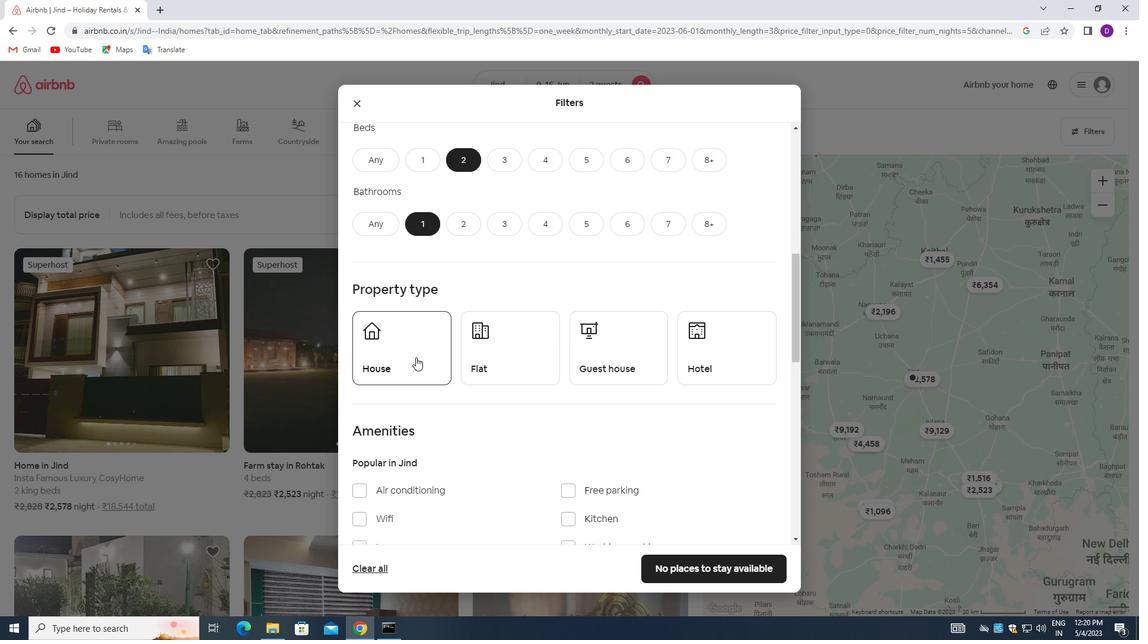 
Action: Mouse pressed left at (414, 351)
Screenshot: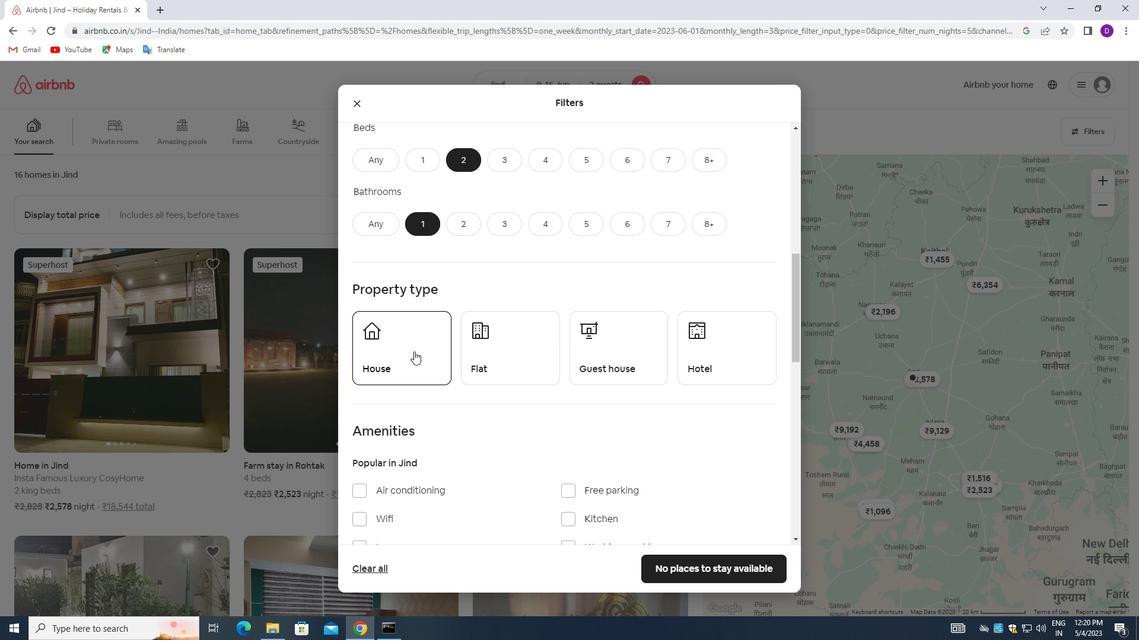 
Action: Mouse moved to (514, 345)
Screenshot: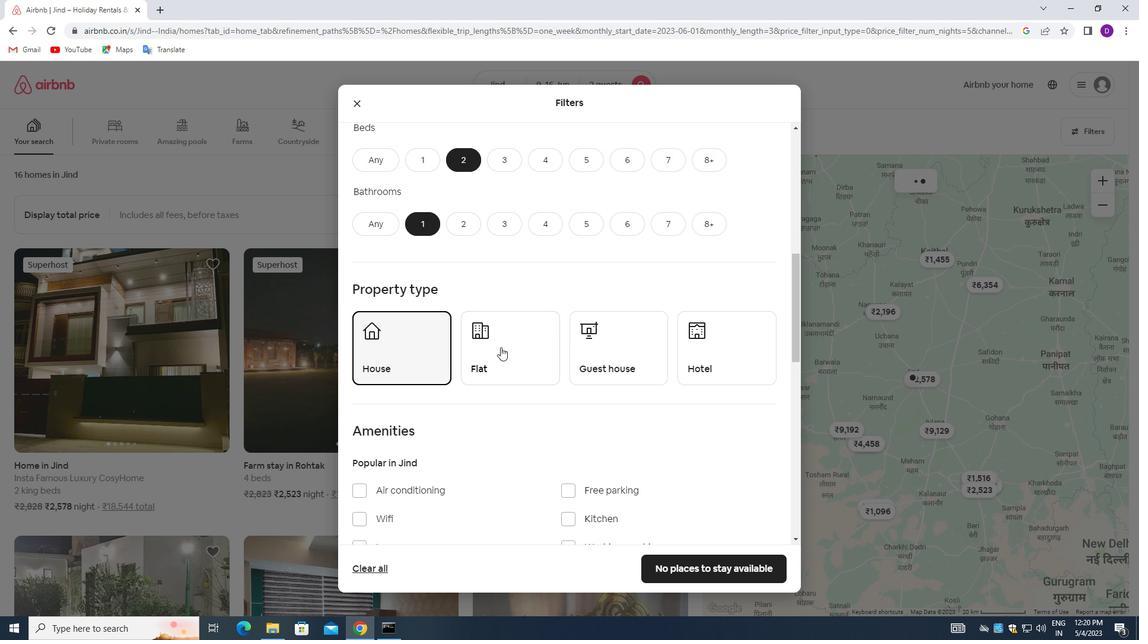 
Action: Mouse pressed left at (514, 345)
Screenshot: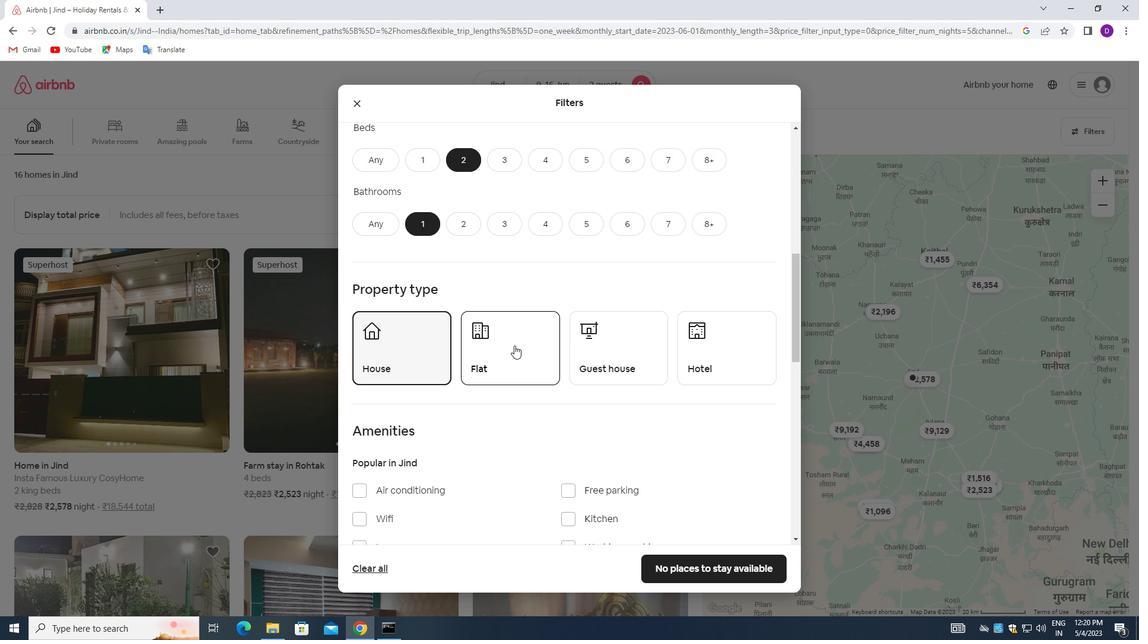 
Action: Mouse moved to (627, 338)
Screenshot: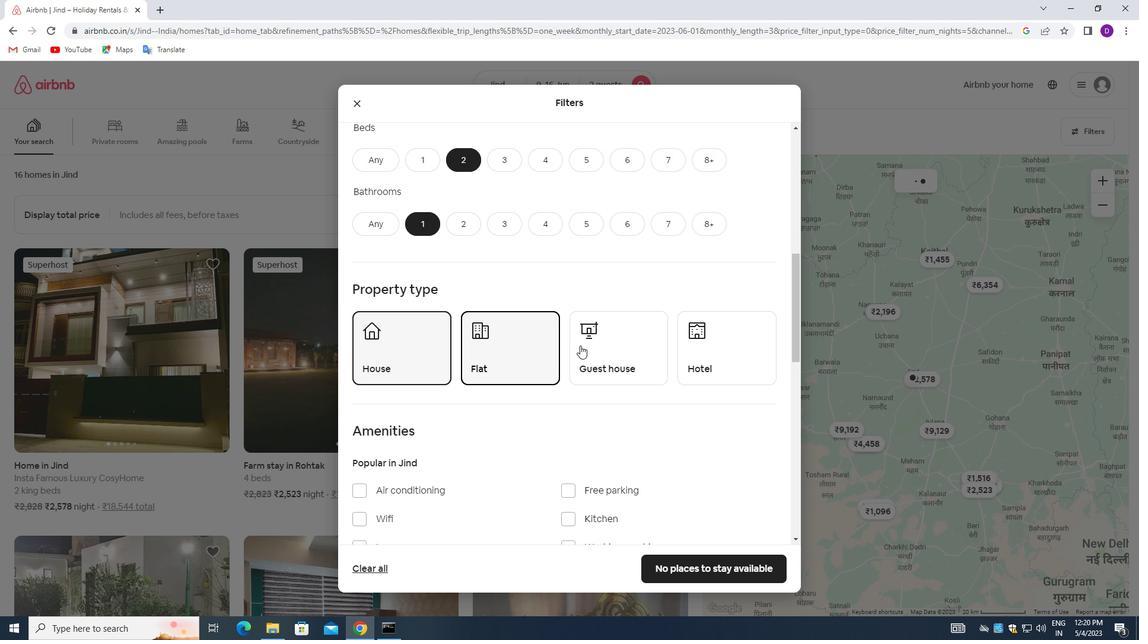 
Action: Mouse pressed left at (627, 338)
Screenshot: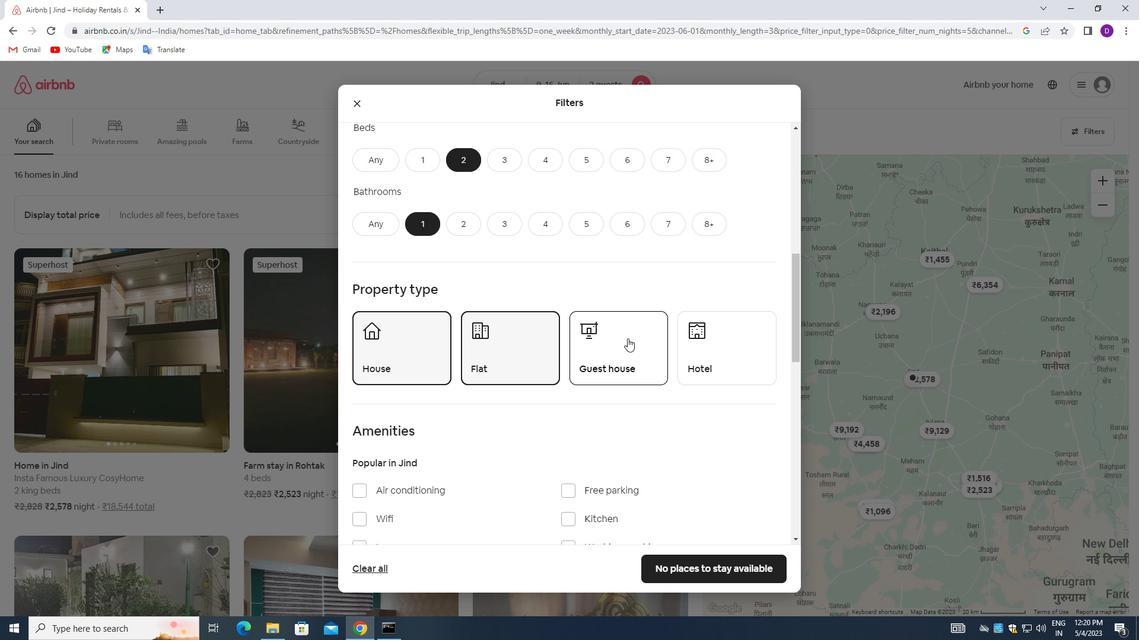 
Action: Mouse moved to (526, 372)
Screenshot: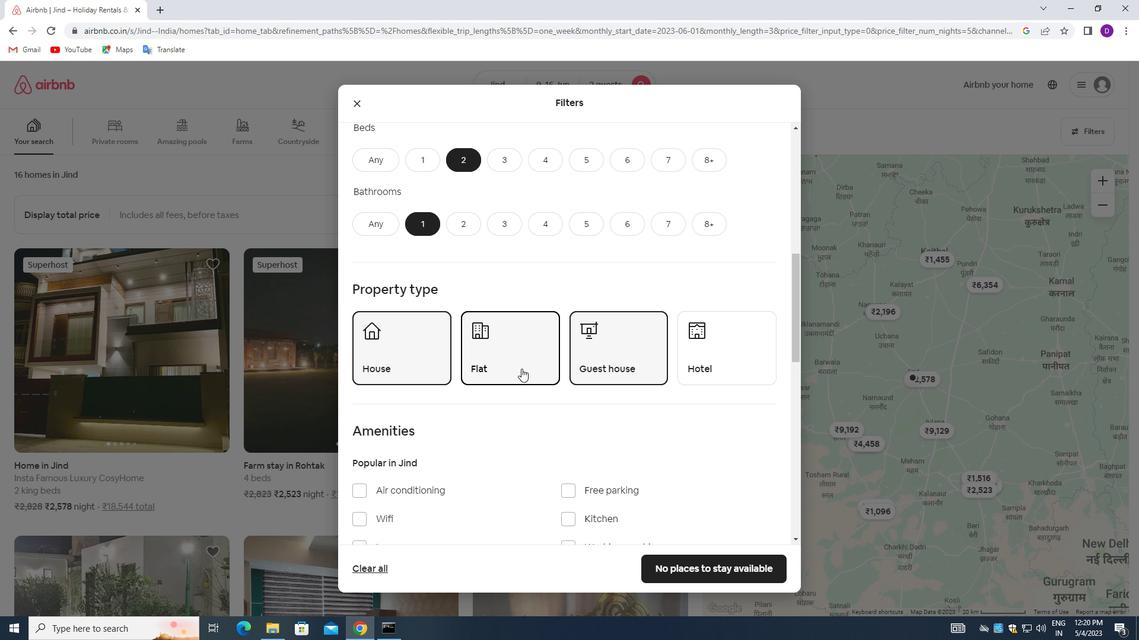 
Action: Mouse scrolled (526, 371) with delta (0, 0)
Screenshot: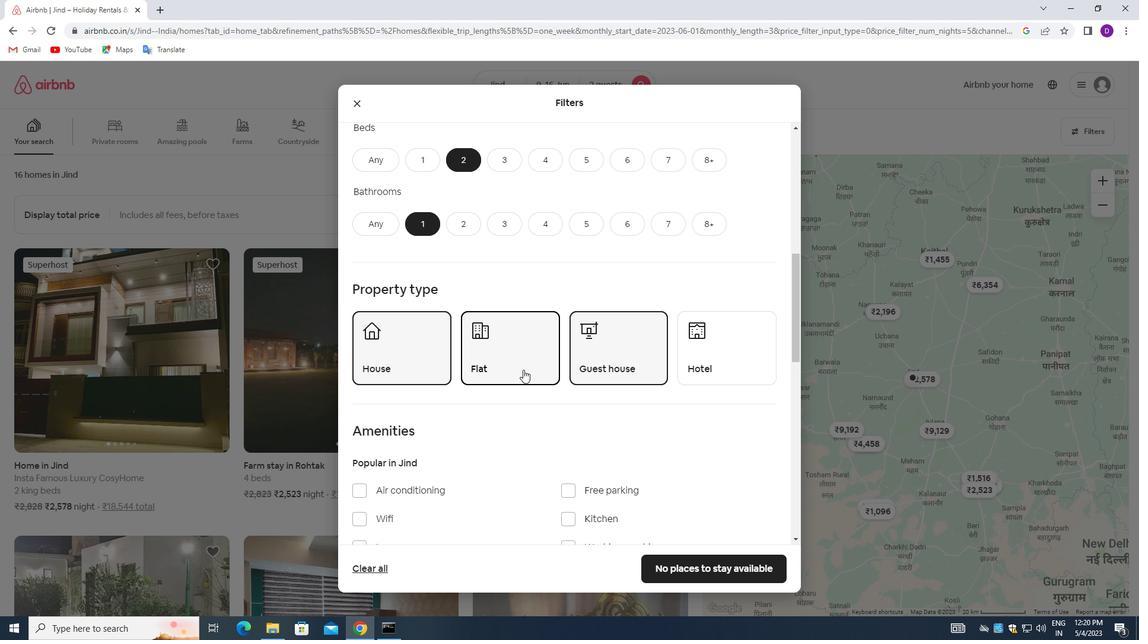 
Action: Mouse scrolled (526, 371) with delta (0, 0)
Screenshot: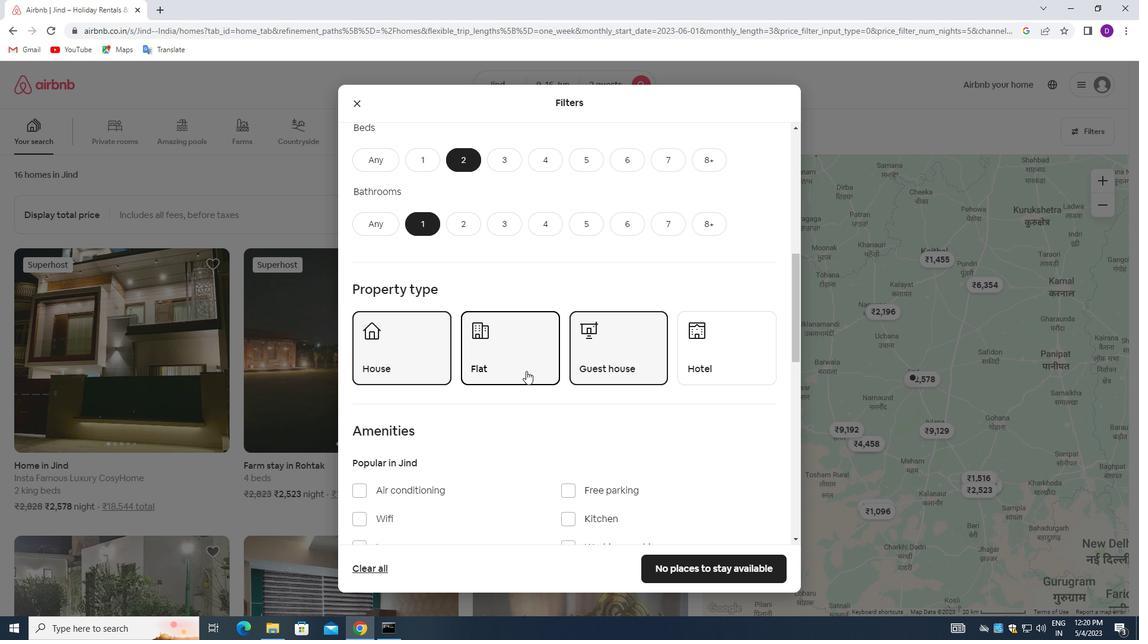 
Action: Mouse scrolled (526, 371) with delta (0, 0)
Screenshot: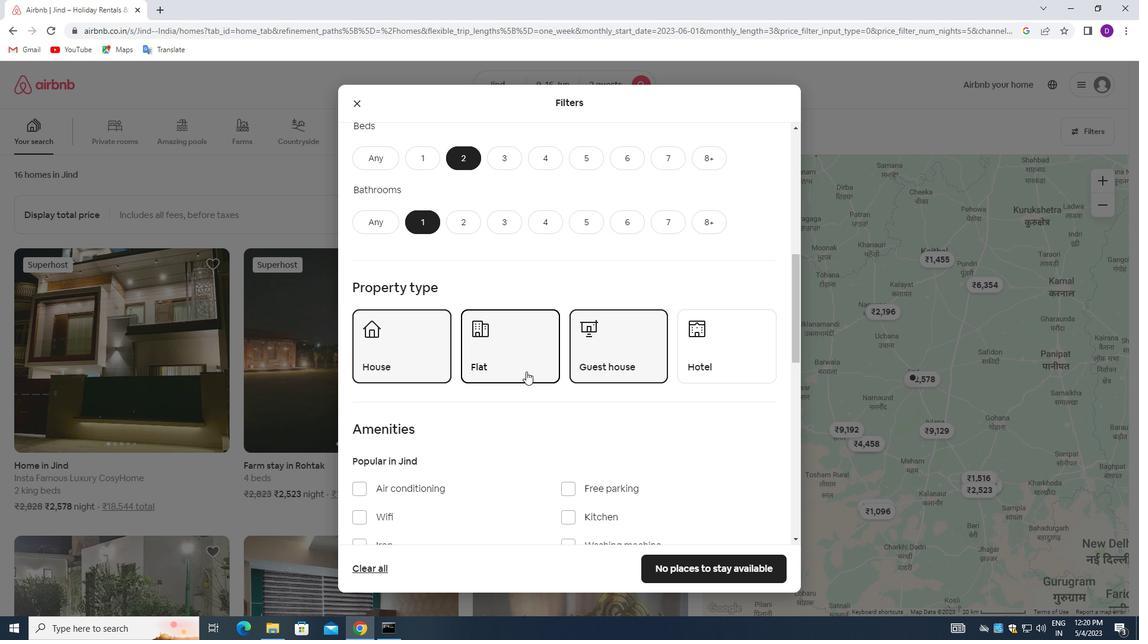 
Action: Mouse moved to (526, 373)
Screenshot: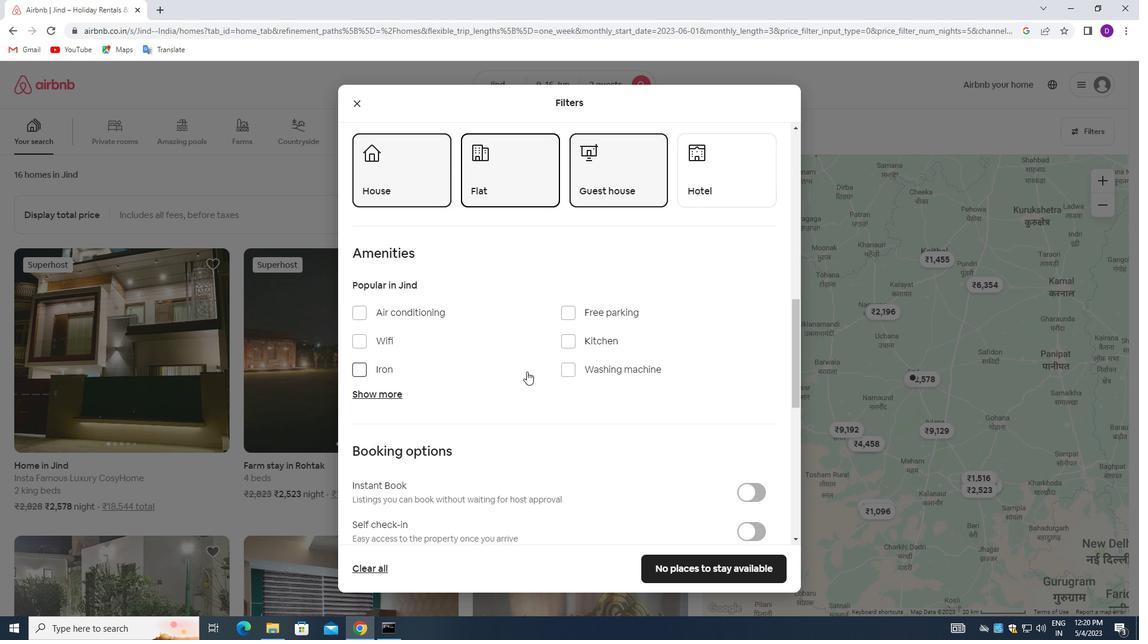 
Action: Mouse scrolled (526, 372) with delta (0, 0)
Screenshot: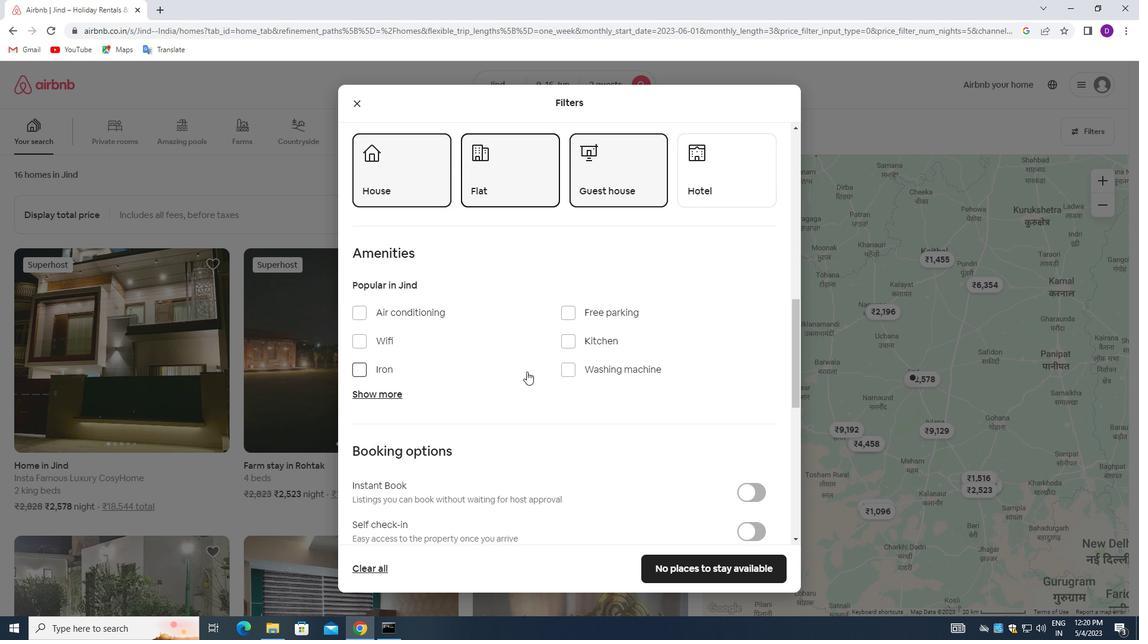 
Action: Mouse moved to (526, 373)
Screenshot: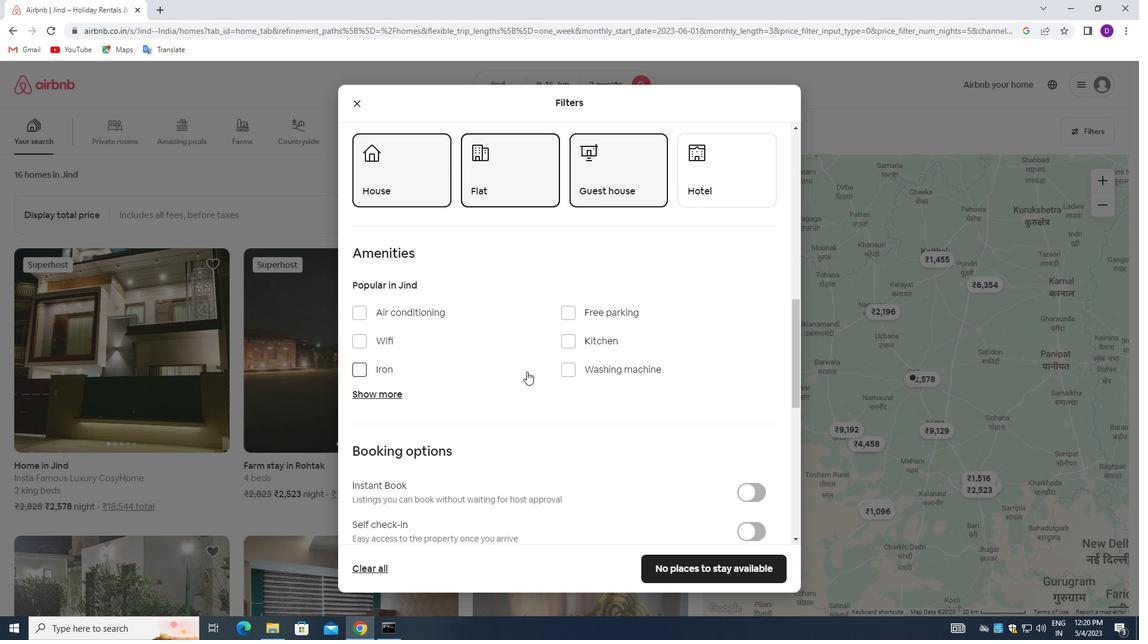 
Action: Mouse scrolled (526, 372) with delta (0, 0)
Screenshot: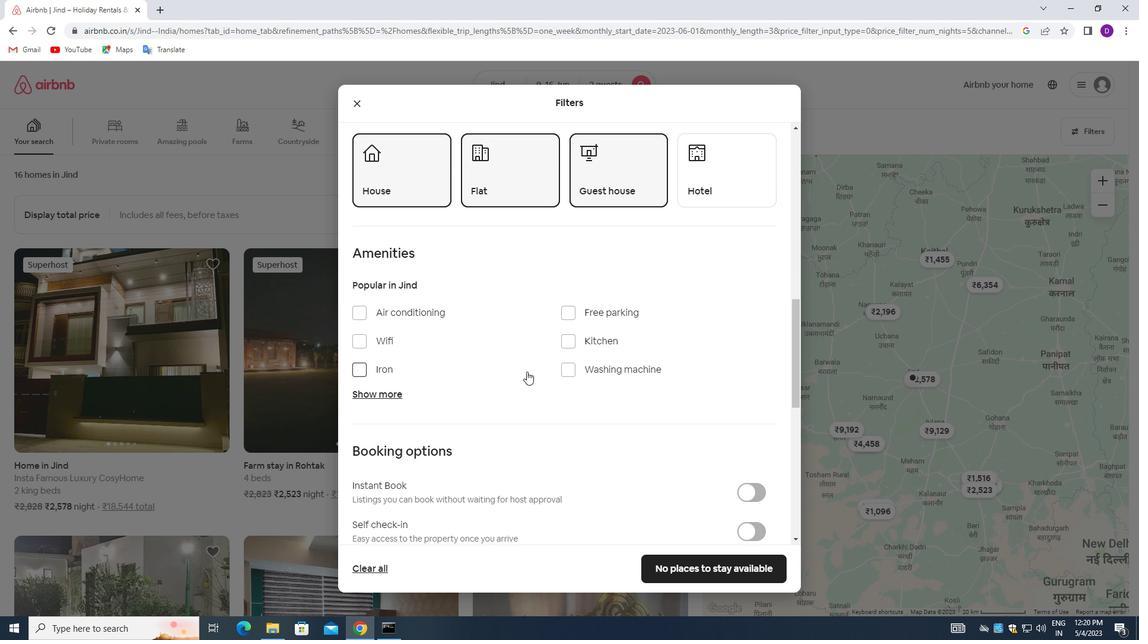 
Action: Mouse moved to (744, 414)
Screenshot: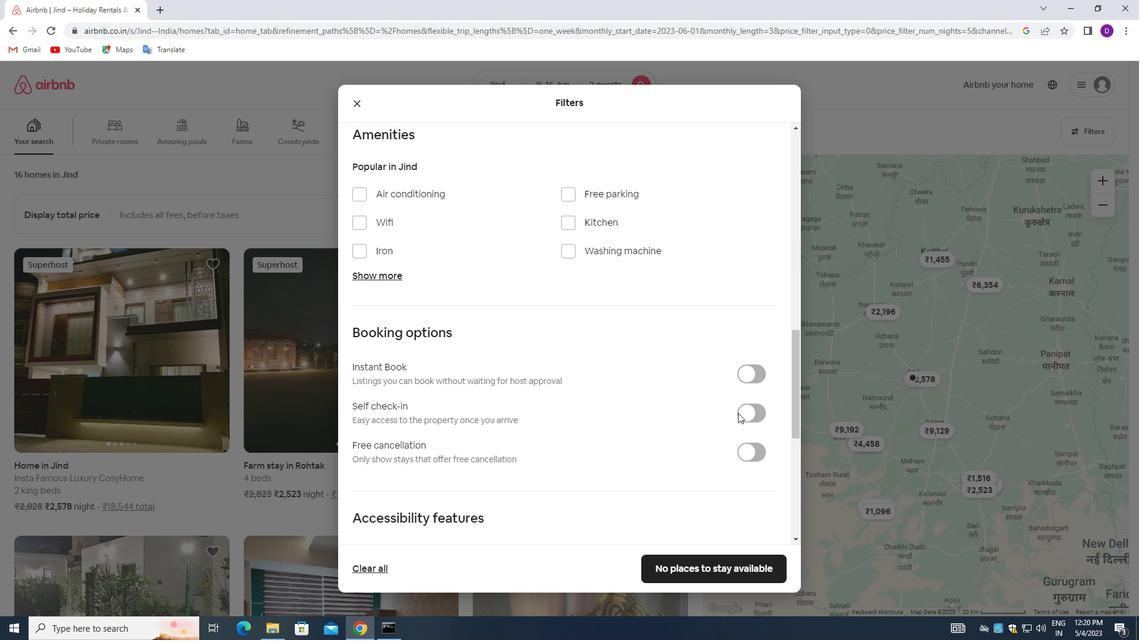 
Action: Mouse pressed left at (744, 414)
Screenshot: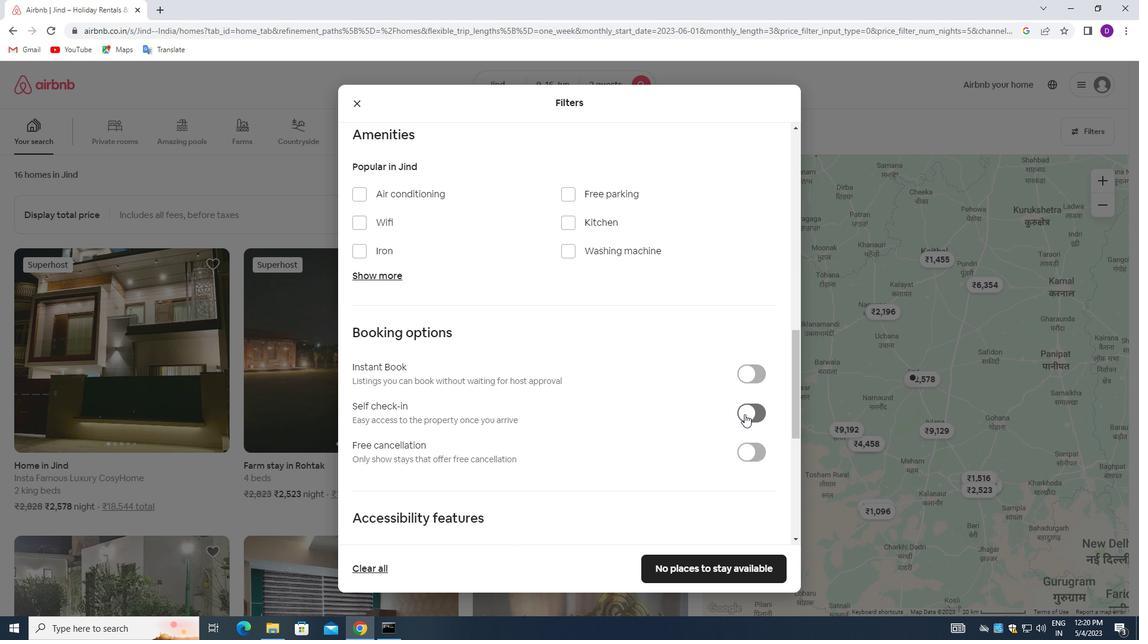 
Action: Mouse moved to (544, 420)
Screenshot: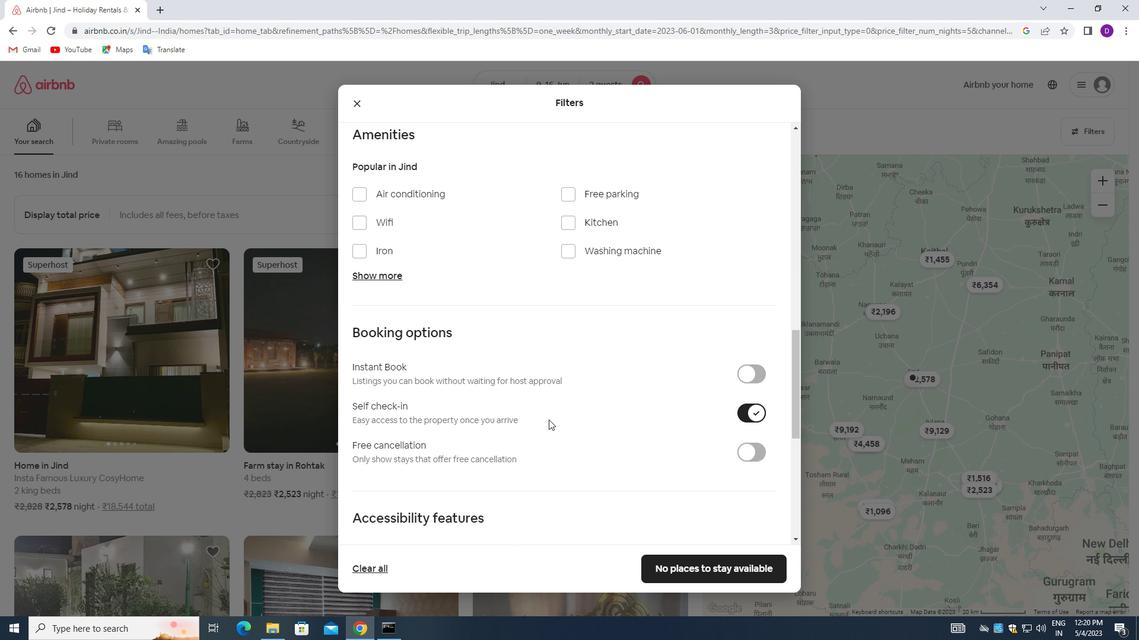
Action: Mouse scrolled (544, 419) with delta (0, 0)
Screenshot: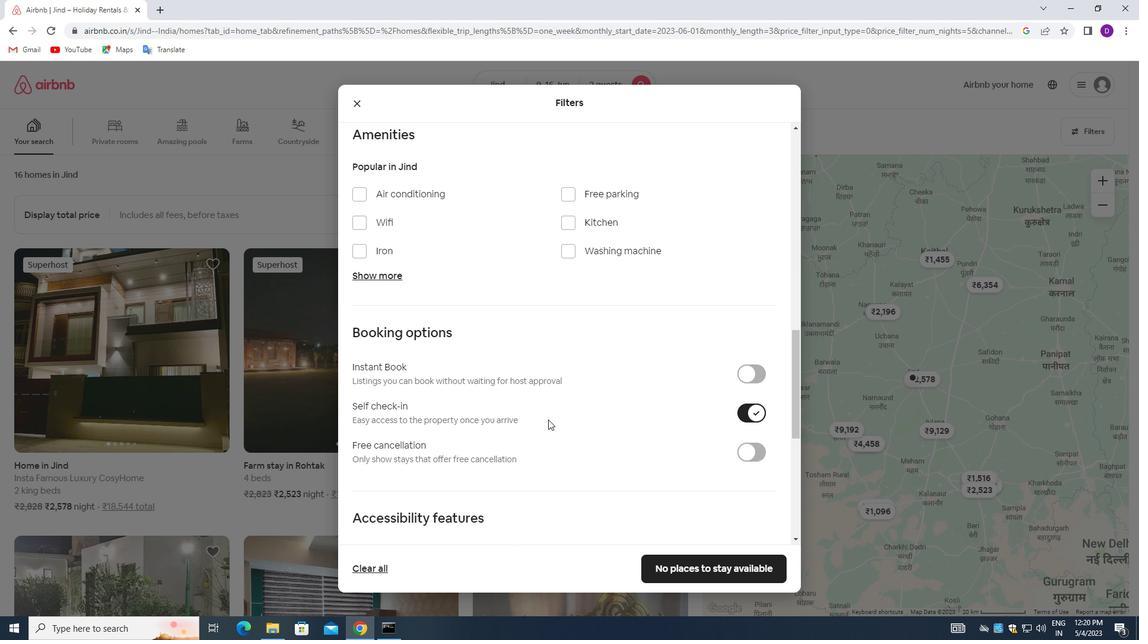 
Action: Mouse moved to (543, 417)
Screenshot: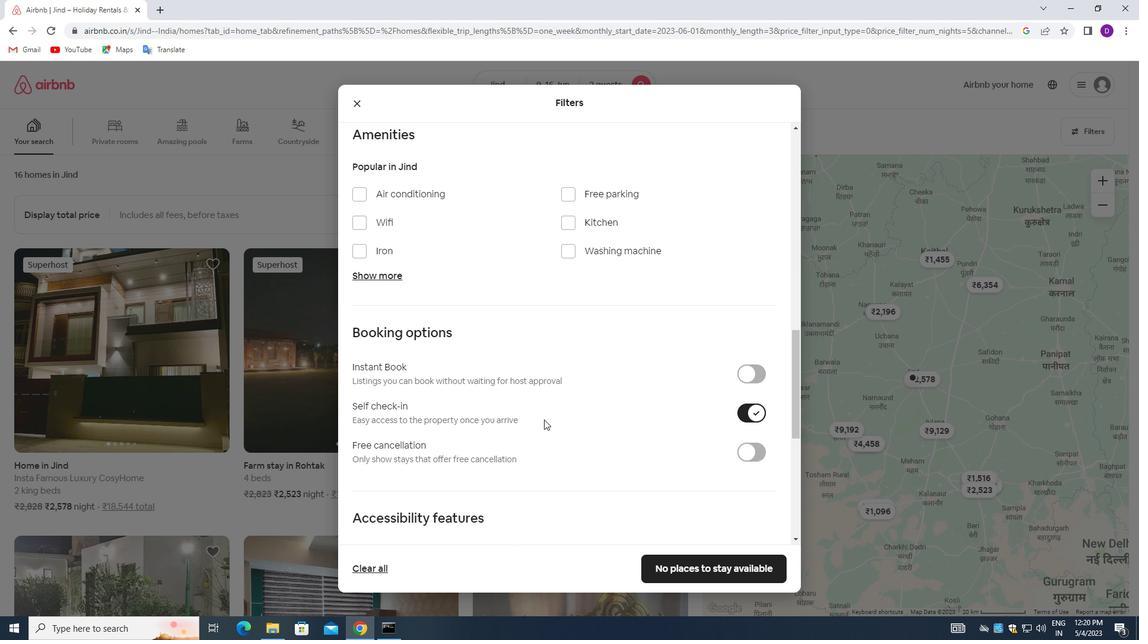 
Action: Mouse scrolled (543, 416) with delta (0, 0)
Screenshot: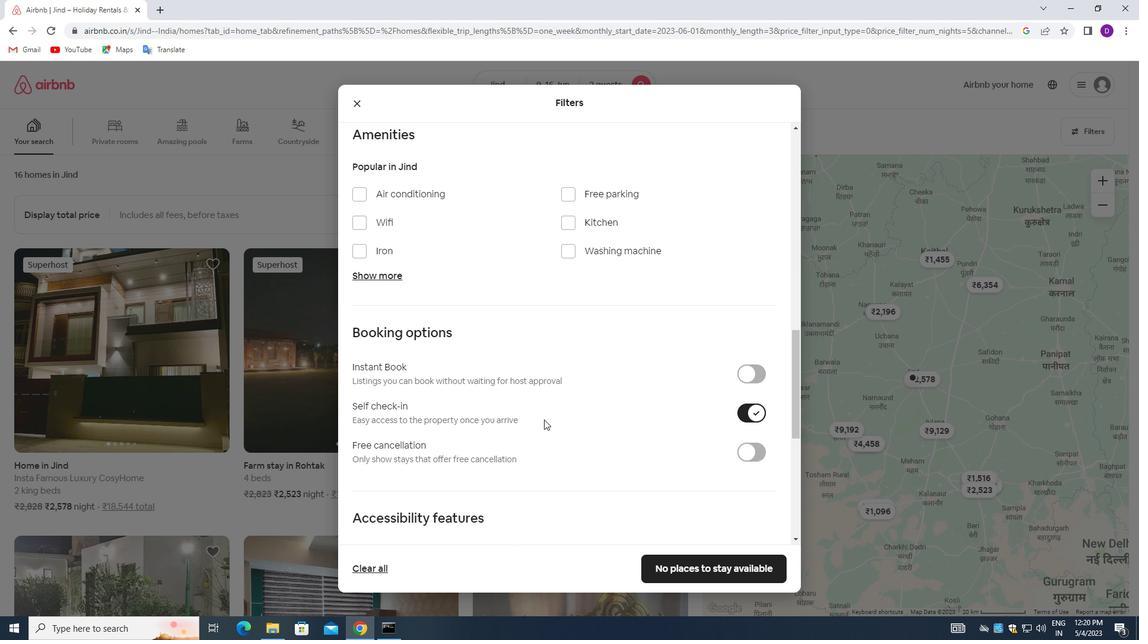 
Action: Mouse moved to (537, 414)
Screenshot: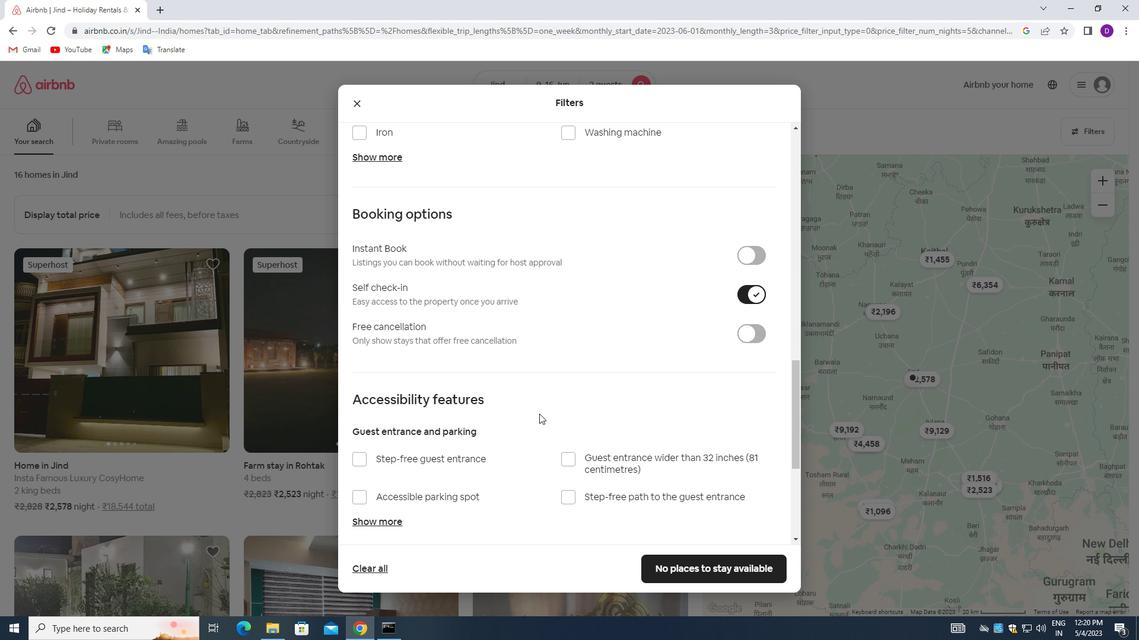 
Action: Mouse scrolled (537, 413) with delta (0, 0)
Screenshot: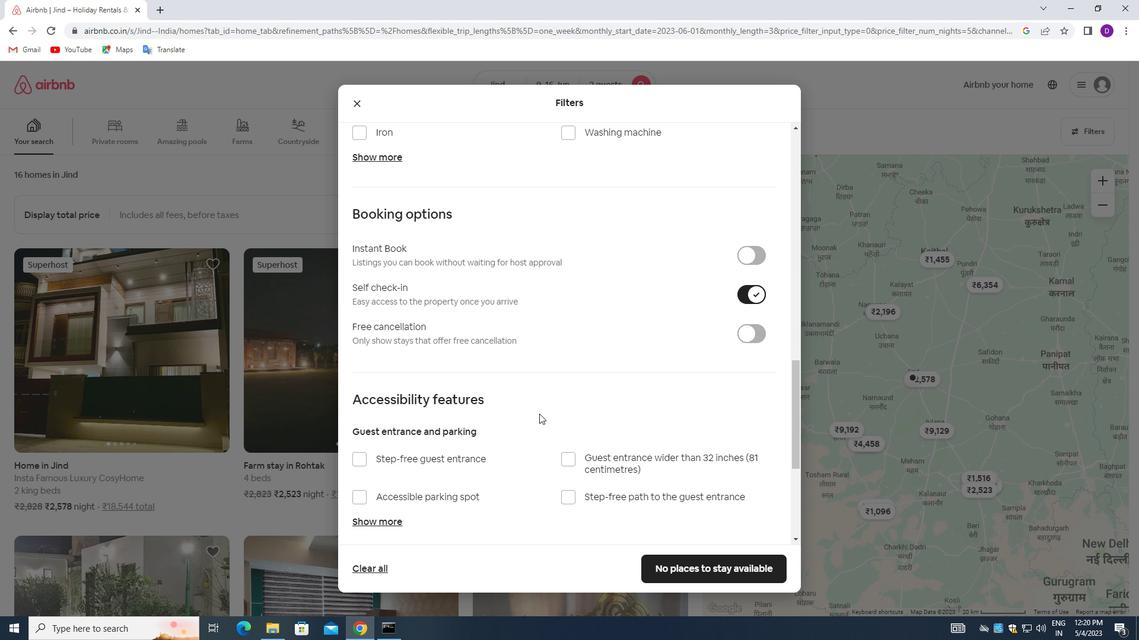
Action: Mouse moved to (536, 414)
Screenshot: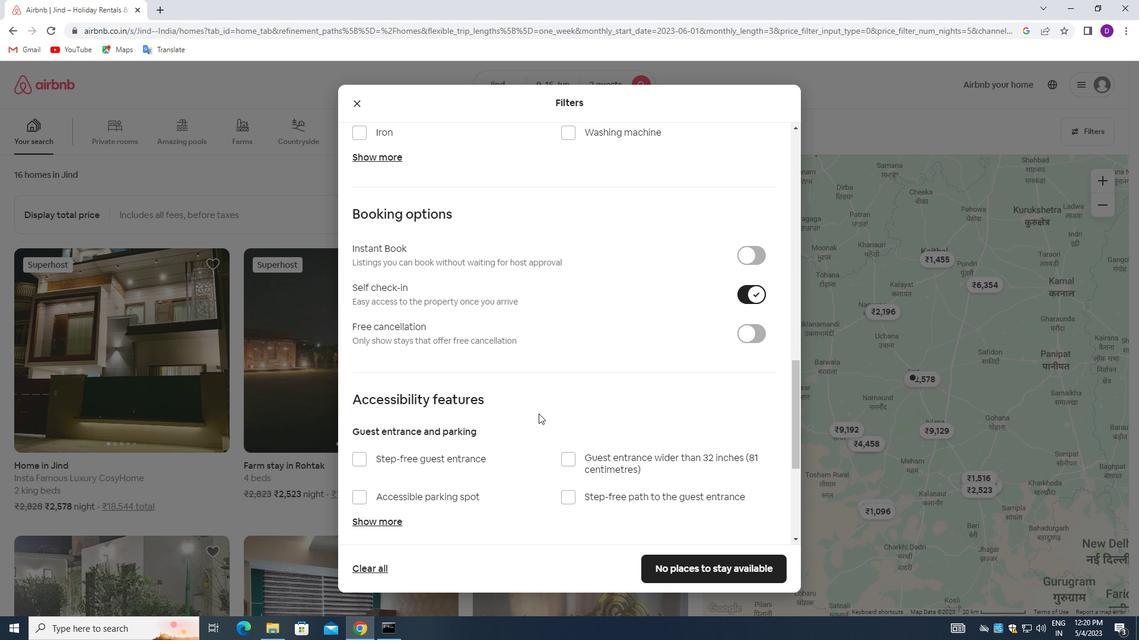 
Action: Mouse scrolled (536, 413) with delta (0, 0)
Screenshot: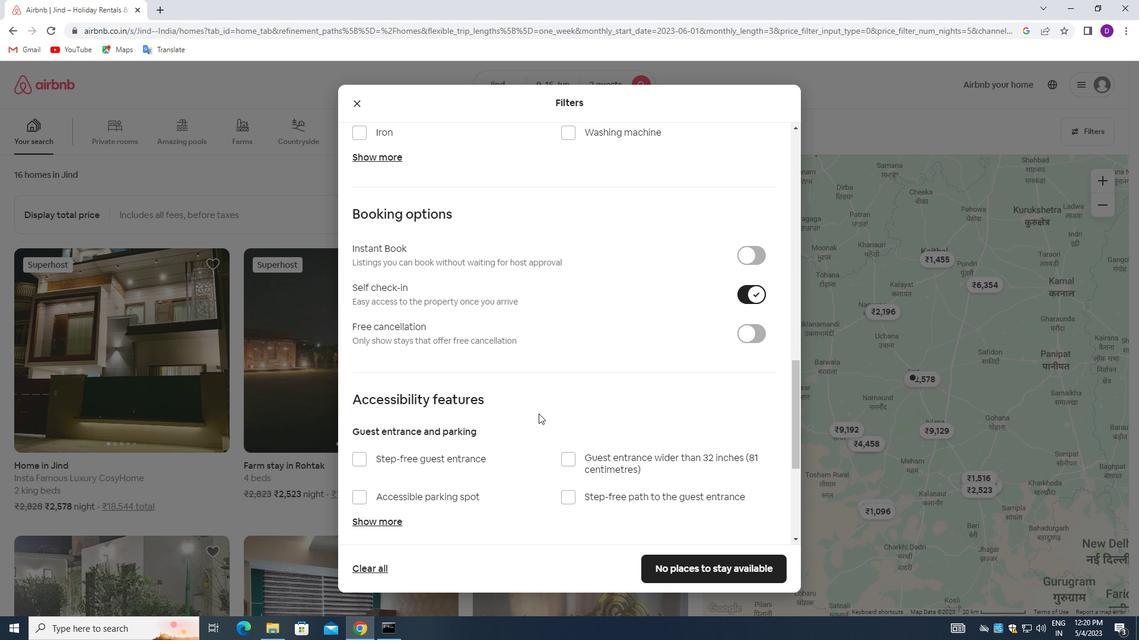 
Action: Mouse moved to (532, 414)
Screenshot: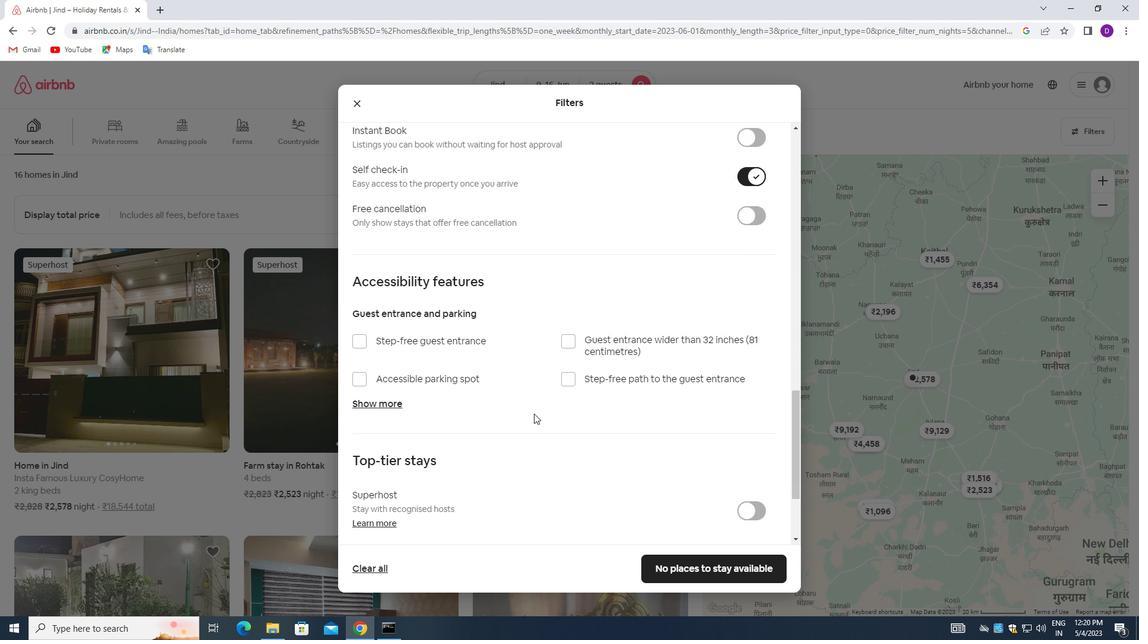 
Action: Mouse scrolled (532, 413) with delta (0, 0)
Screenshot: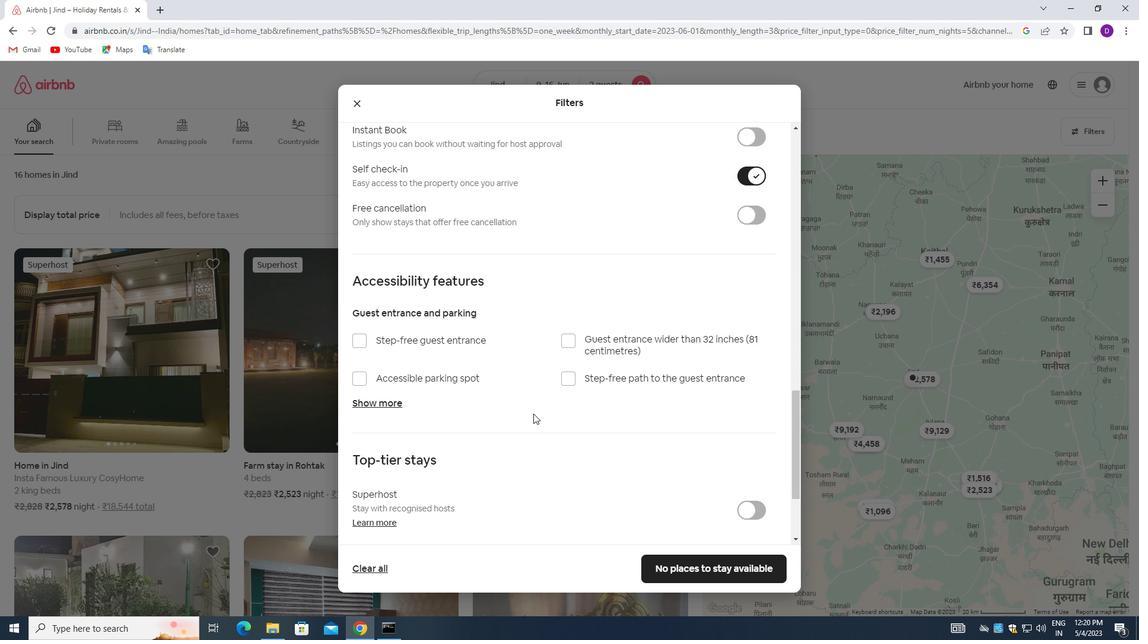 
Action: Mouse scrolled (532, 413) with delta (0, 0)
Screenshot: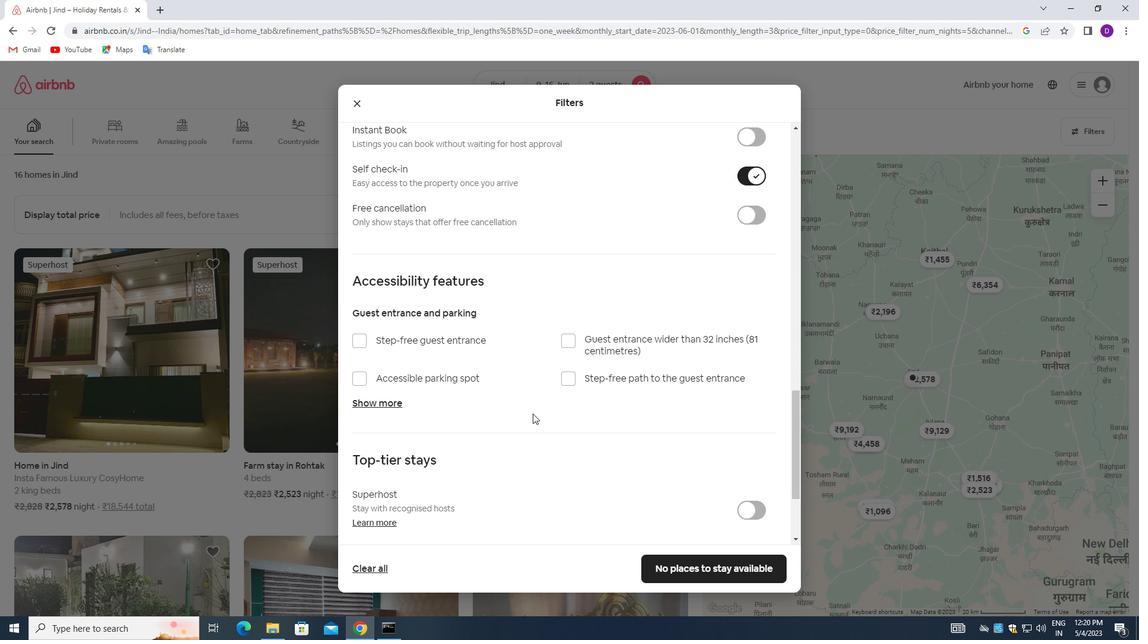 
Action: Mouse moved to (532, 414)
Screenshot: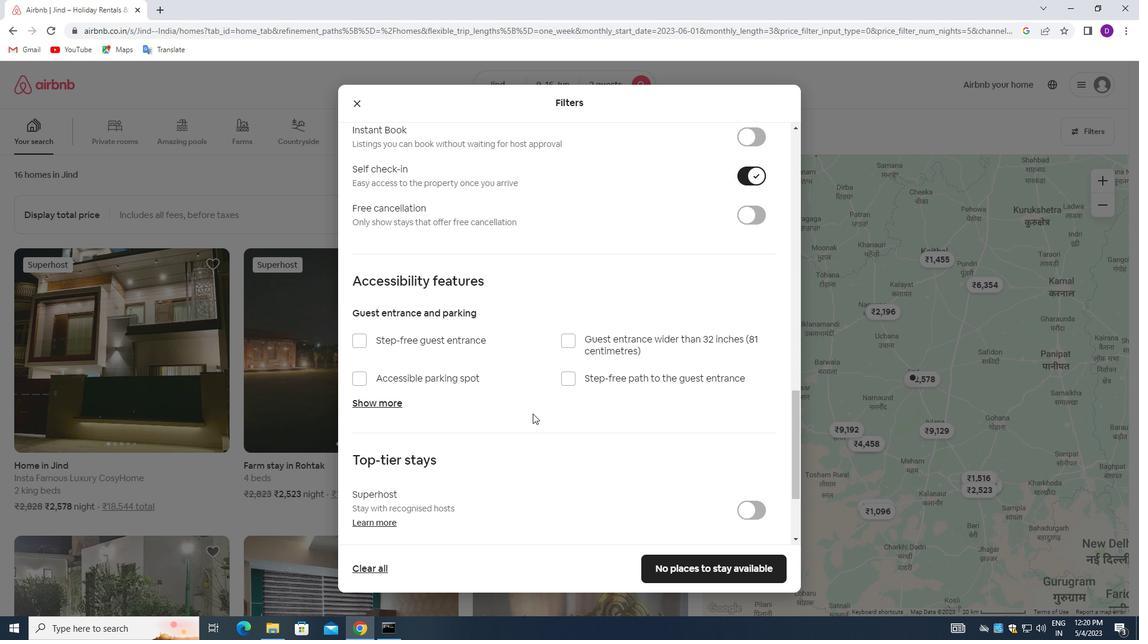 
Action: Mouse scrolled (532, 413) with delta (0, 0)
Screenshot: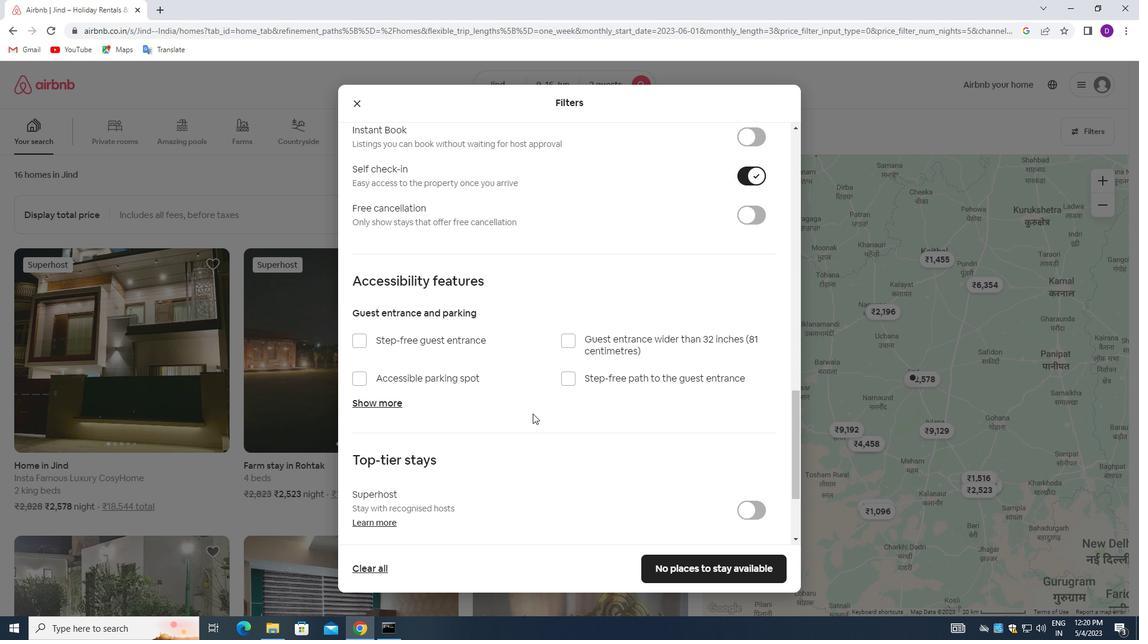 
Action: Mouse moved to (530, 415)
Screenshot: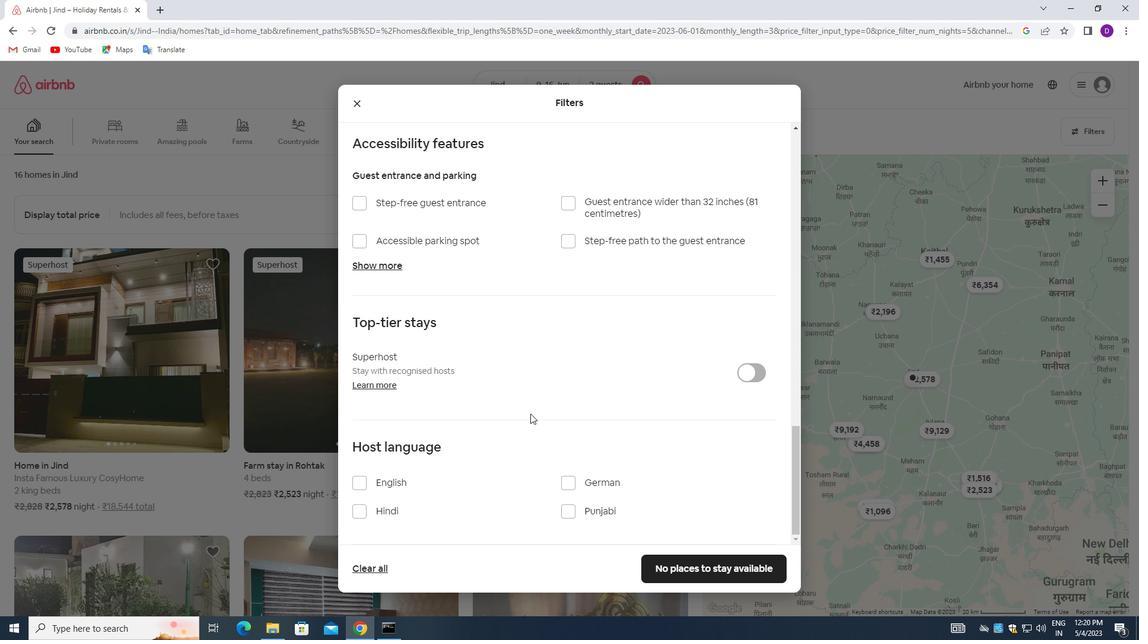 
Action: Mouse scrolled (530, 414) with delta (0, 0)
Screenshot: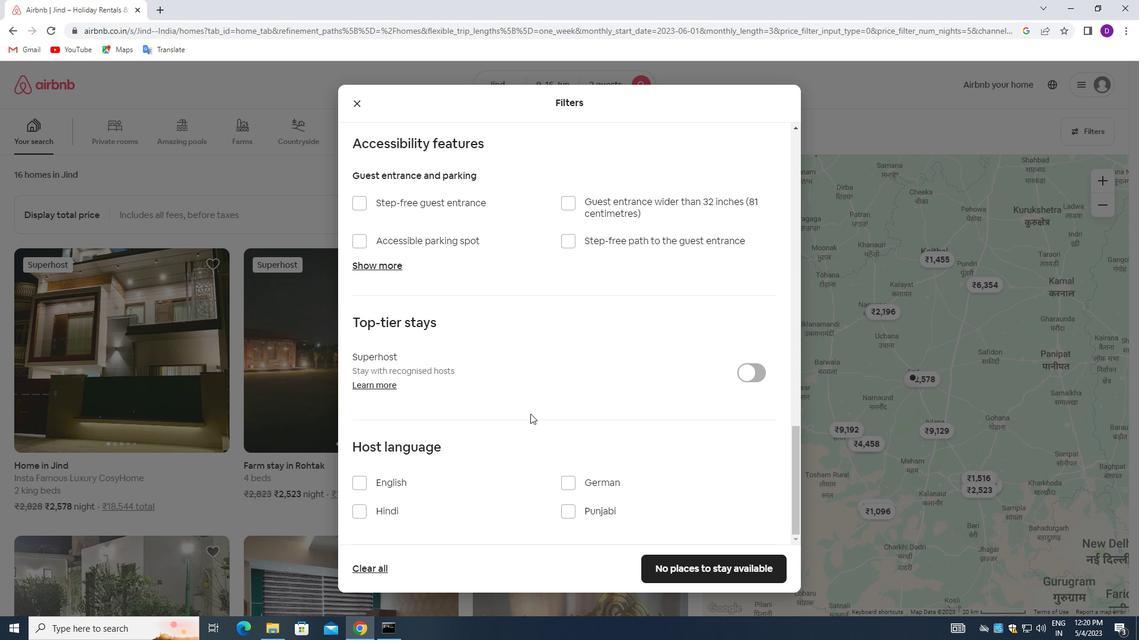 
Action: Mouse moved to (530, 417)
Screenshot: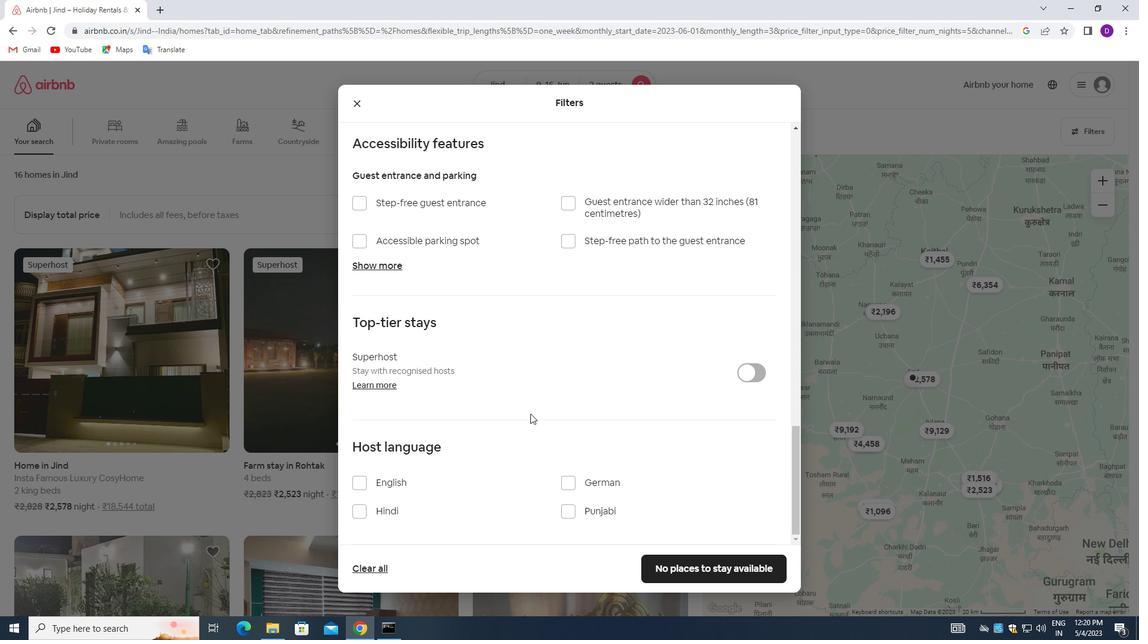 
Action: Mouse scrolled (530, 417) with delta (0, 0)
Screenshot: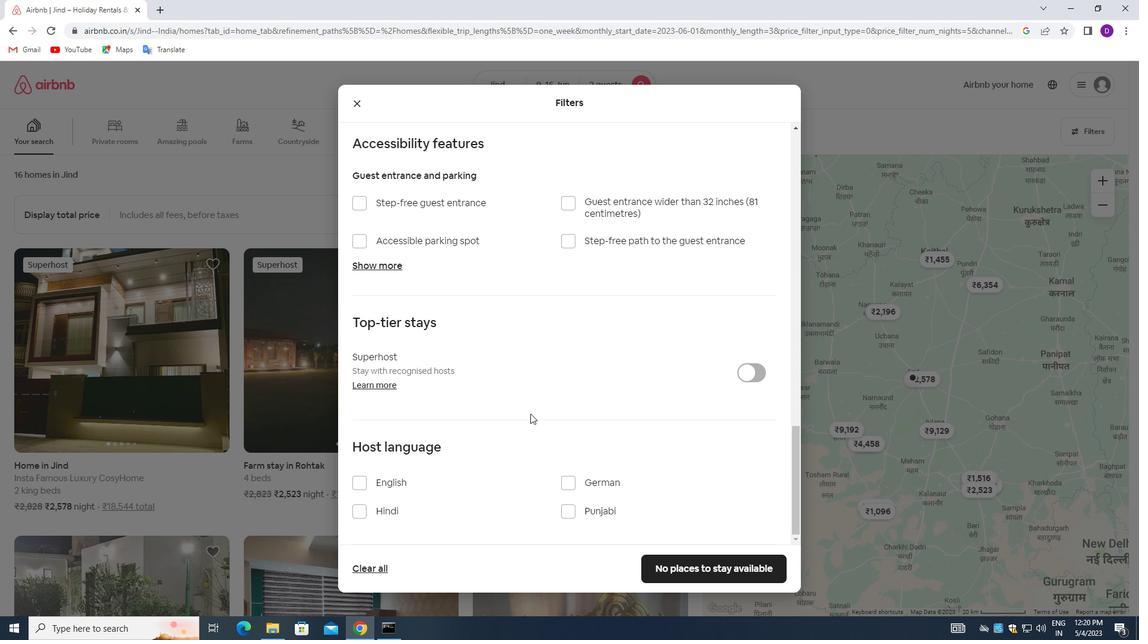 
Action: Mouse moved to (530, 418)
Screenshot: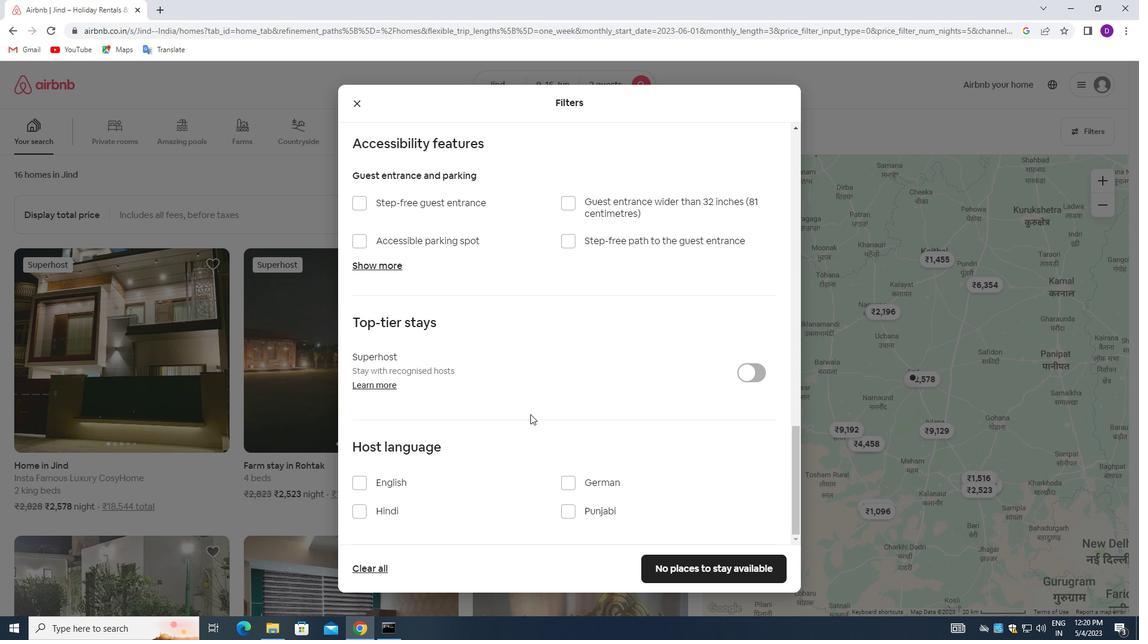 
Action: Mouse scrolled (530, 417) with delta (0, 0)
Screenshot: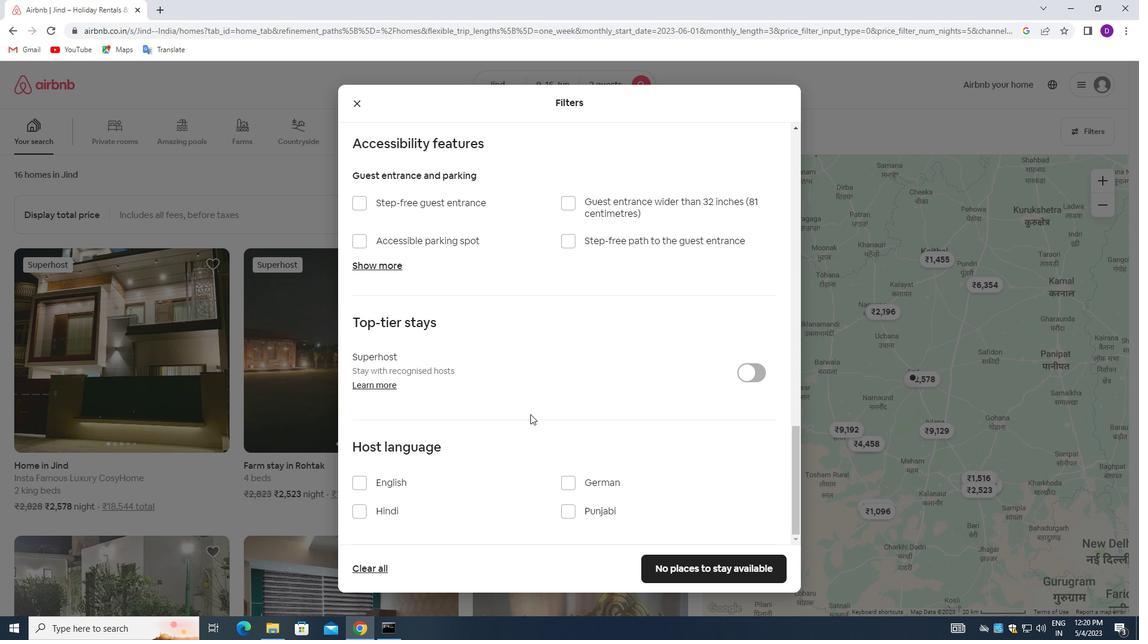 
Action: Mouse moved to (357, 481)
Screenshot: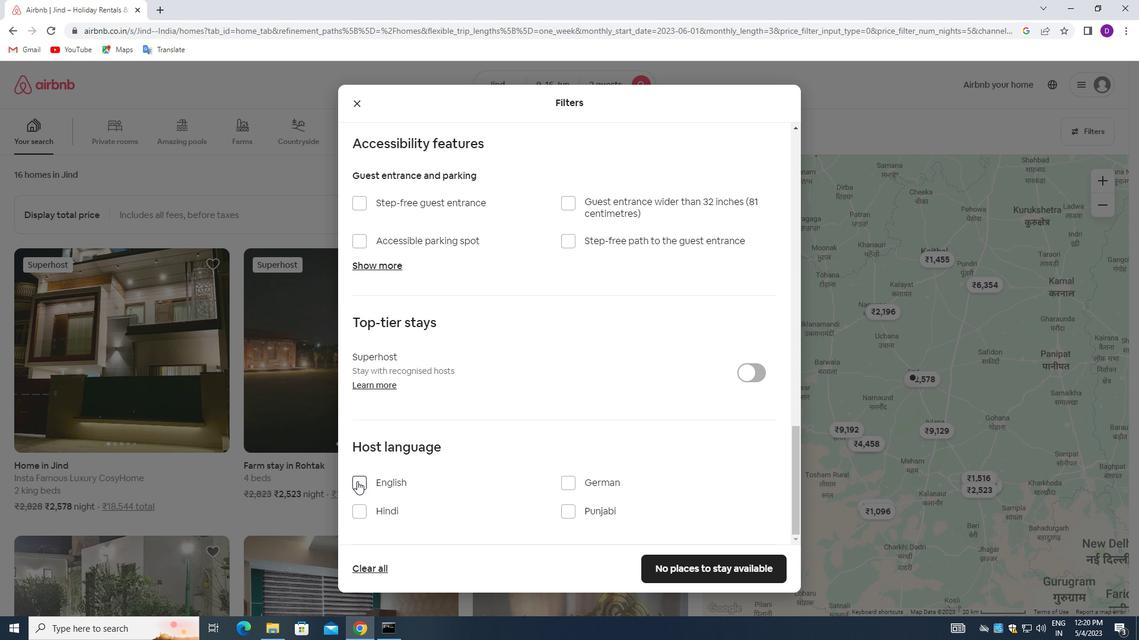 
Action: Mouse pressed left at (357, 481)
Screenshot: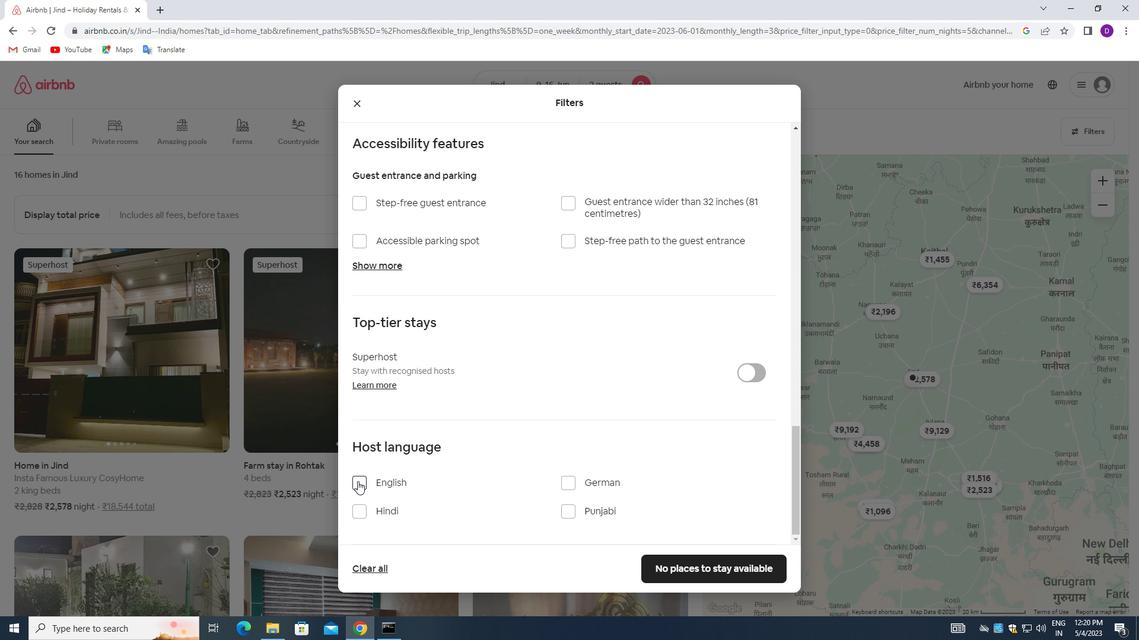 
Action: Mouse moved to (688, 531)
Screenshot: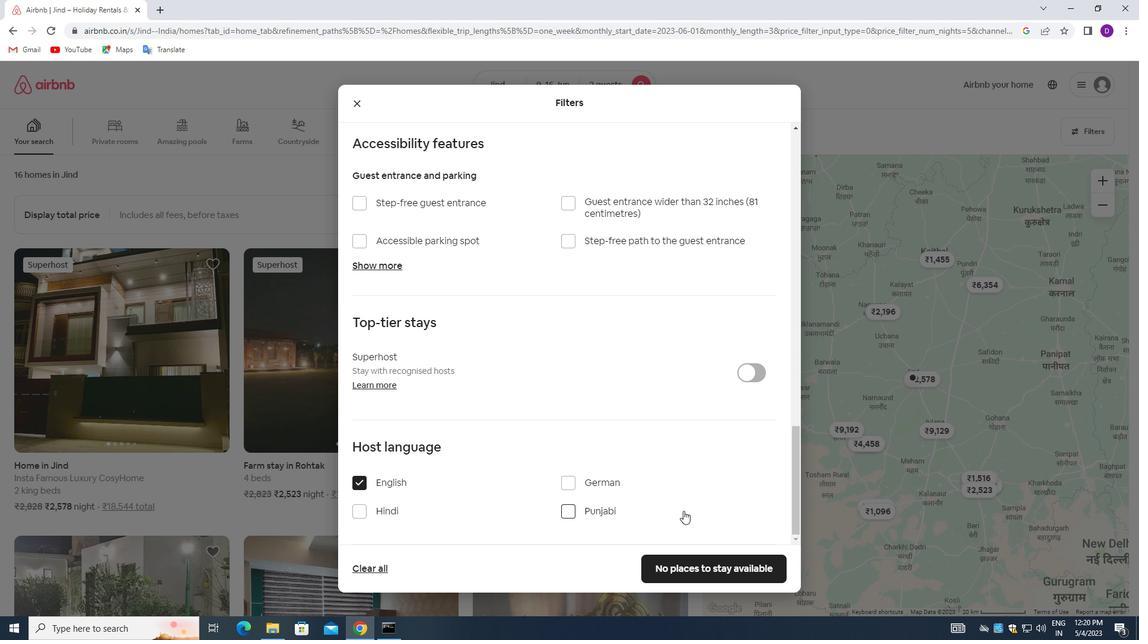 
Action: Mouse scrolled (688, 530) with delta (0, 0)
Screenshot: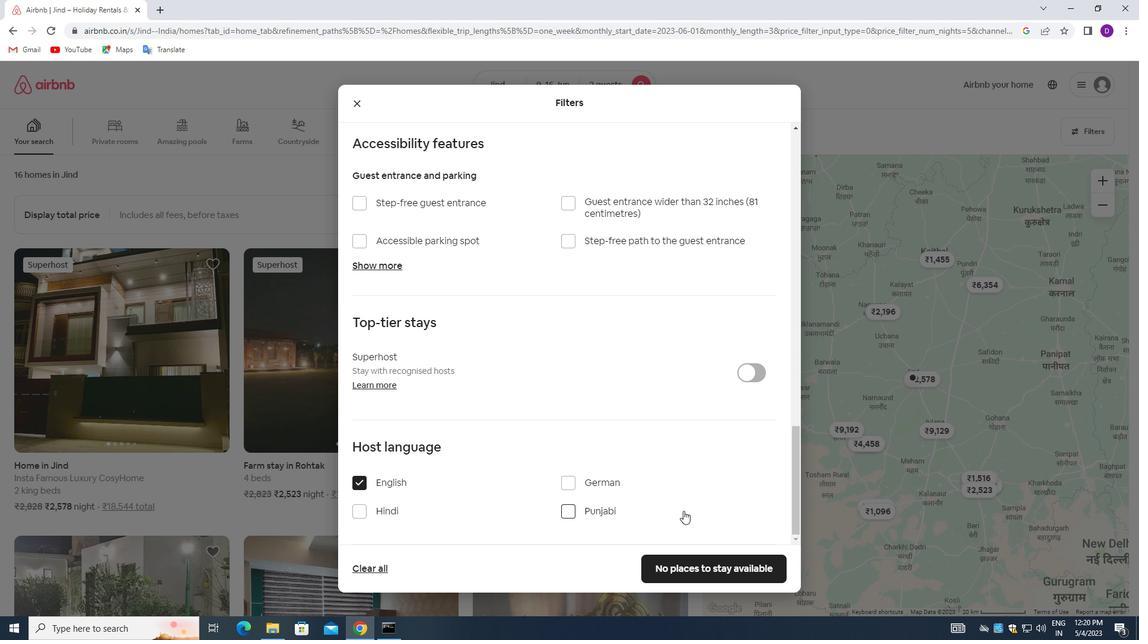 
Action: Mouse moved to (688, 536)
Screenshot: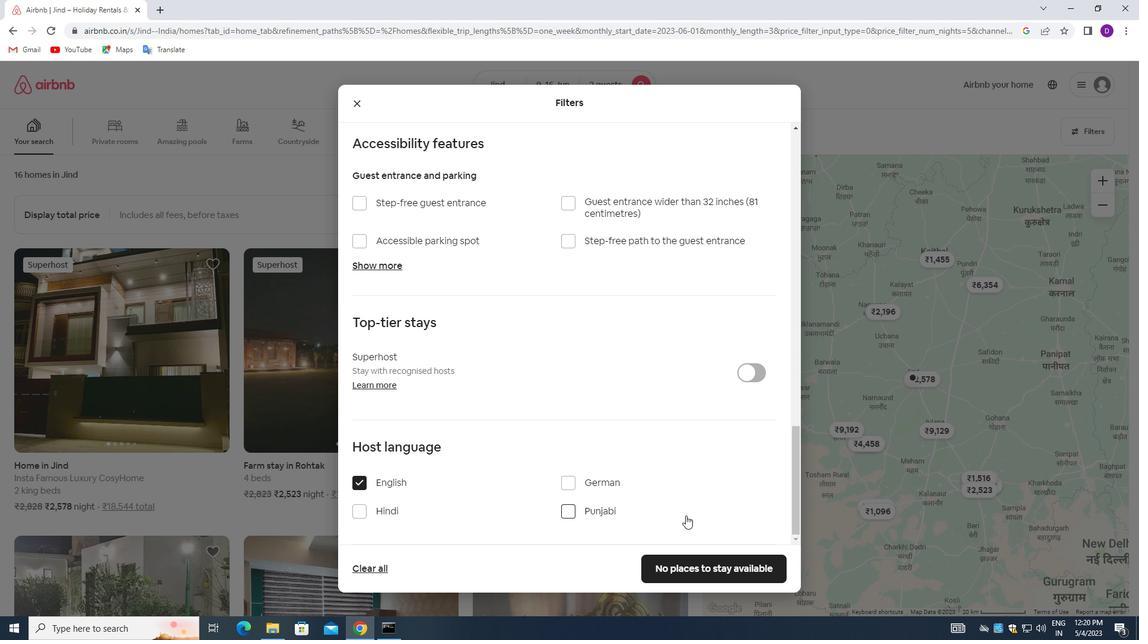 
Action: Mouse scrolled (688, 535) with delta (0, 0)
Screenshot: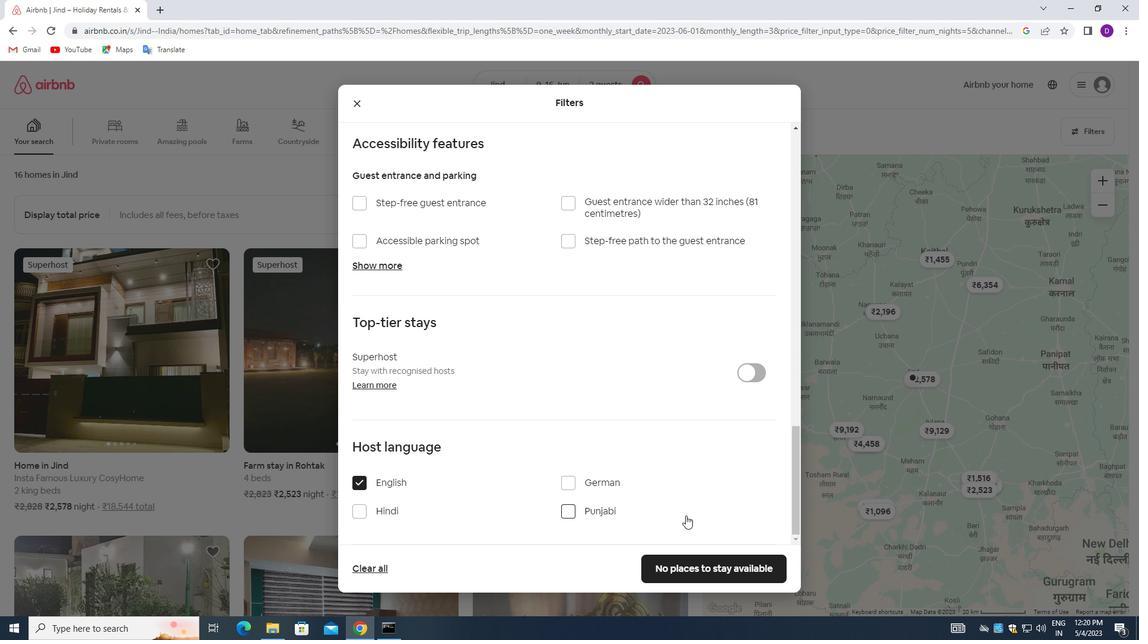 
Action: Mouse moved to (702, 563)
Screenshot: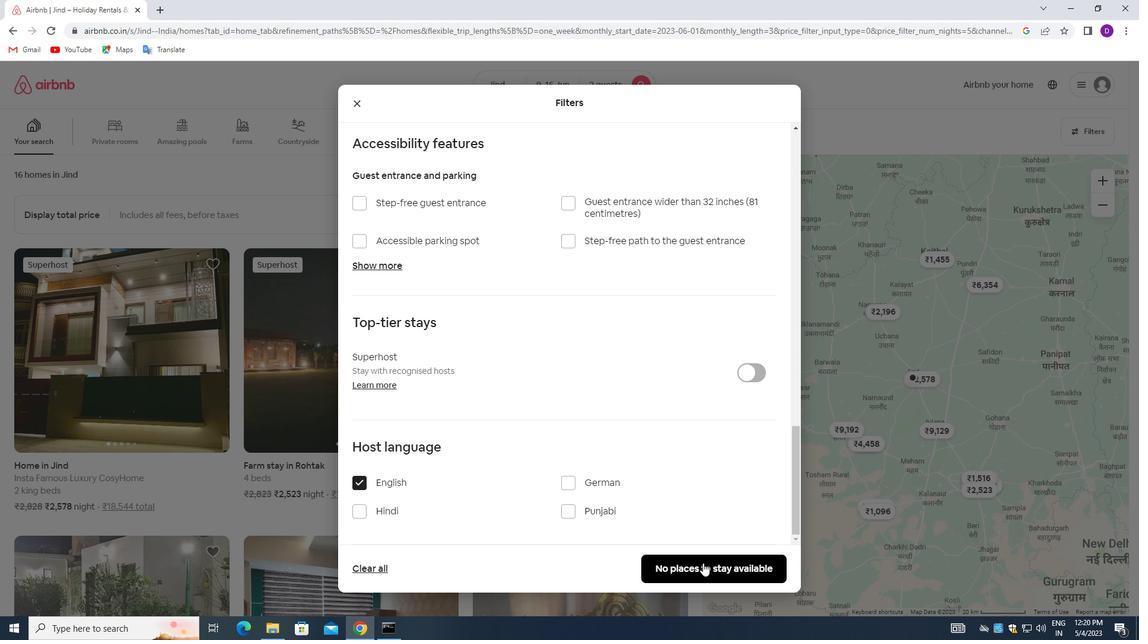 
Action: Mouse pressed left at (702, 563)
Screenshot: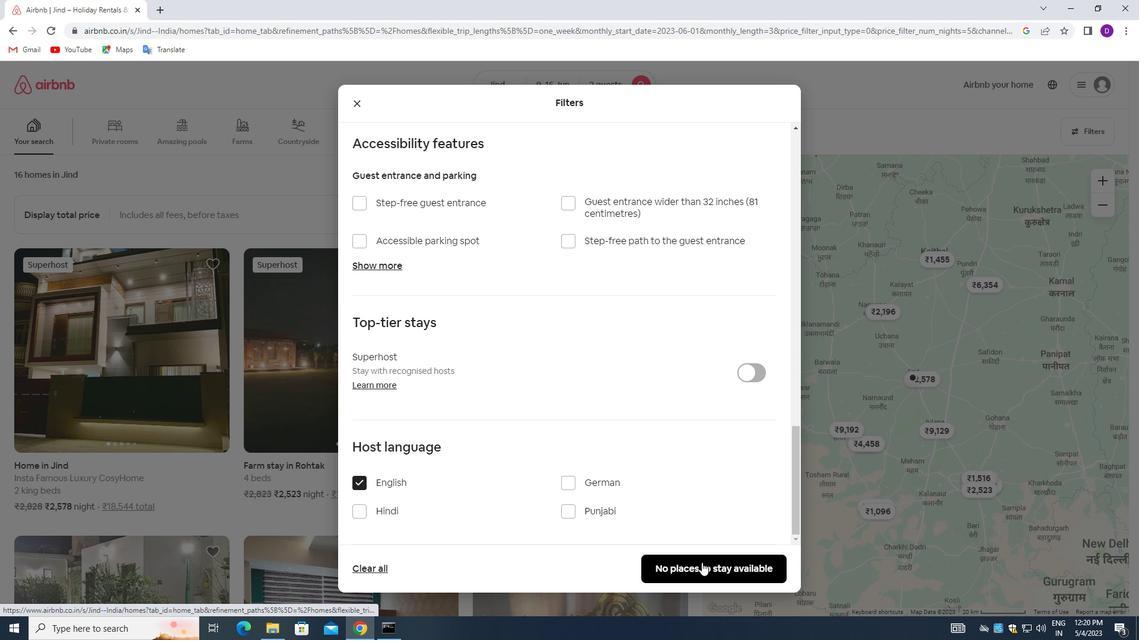 
Action: Mouse moved to (607, 319)
Screenshot: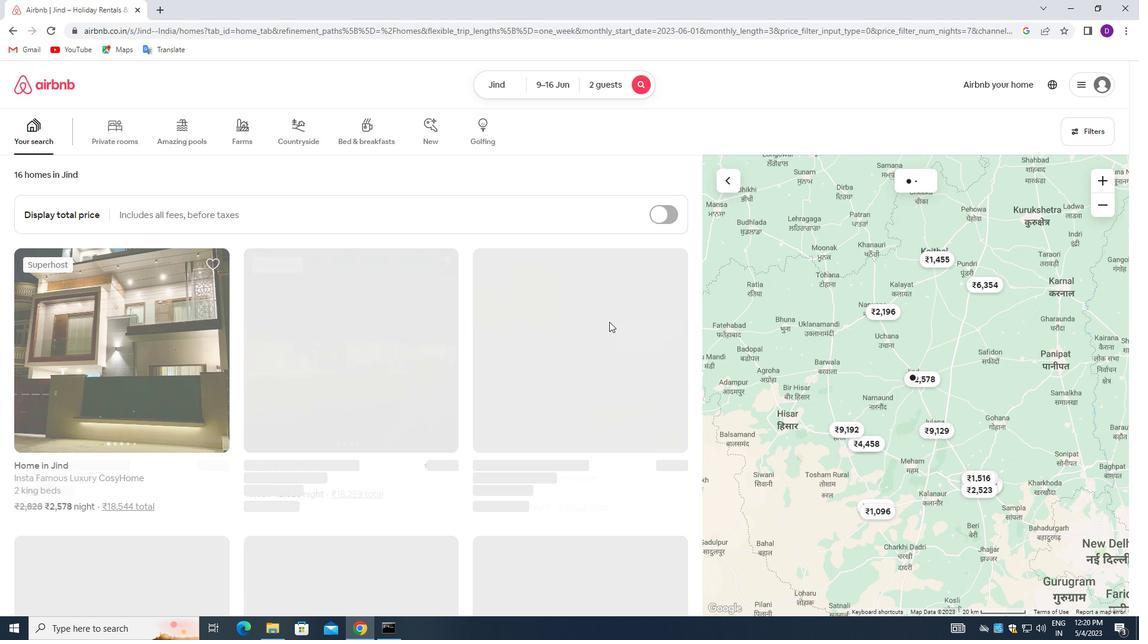 
